 Task: Research Airbnb options in Zamoskvorechâye, Russia from 2nd December, 2023 to 6th December, 2023 for 2 adults.1  bedroom having 1 bed and 1 bathroom. Property type can be hotel. Look for 4 properties as per requirement.
Action: Mouse moved to (495, 103)
Screenshot: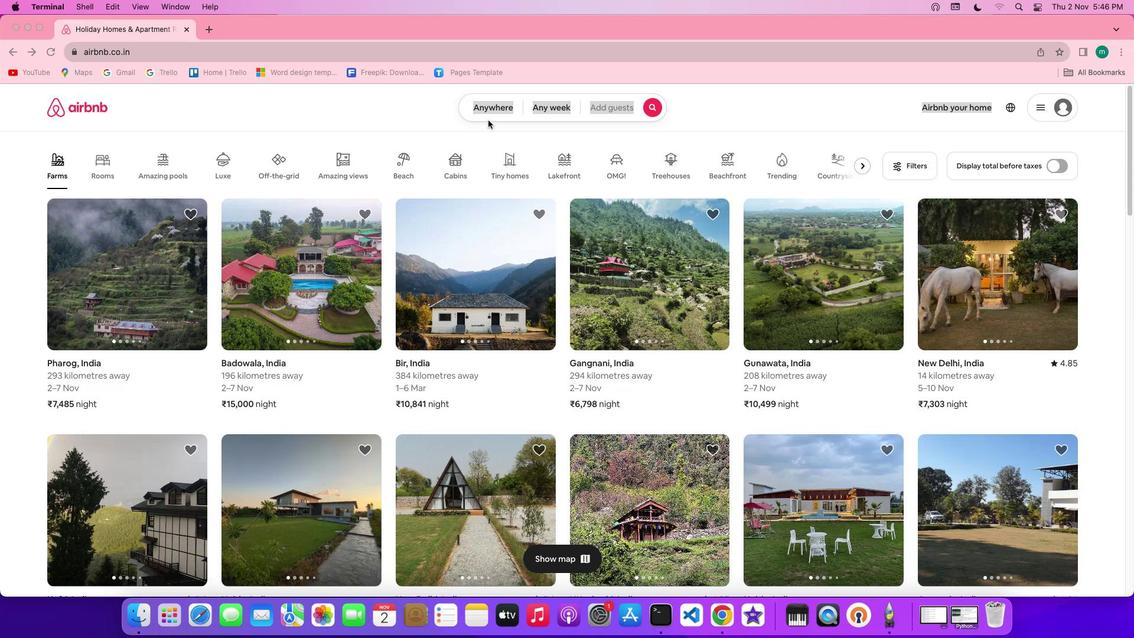 
Action: Mouse pressed left at (495, 103)
Screenshot: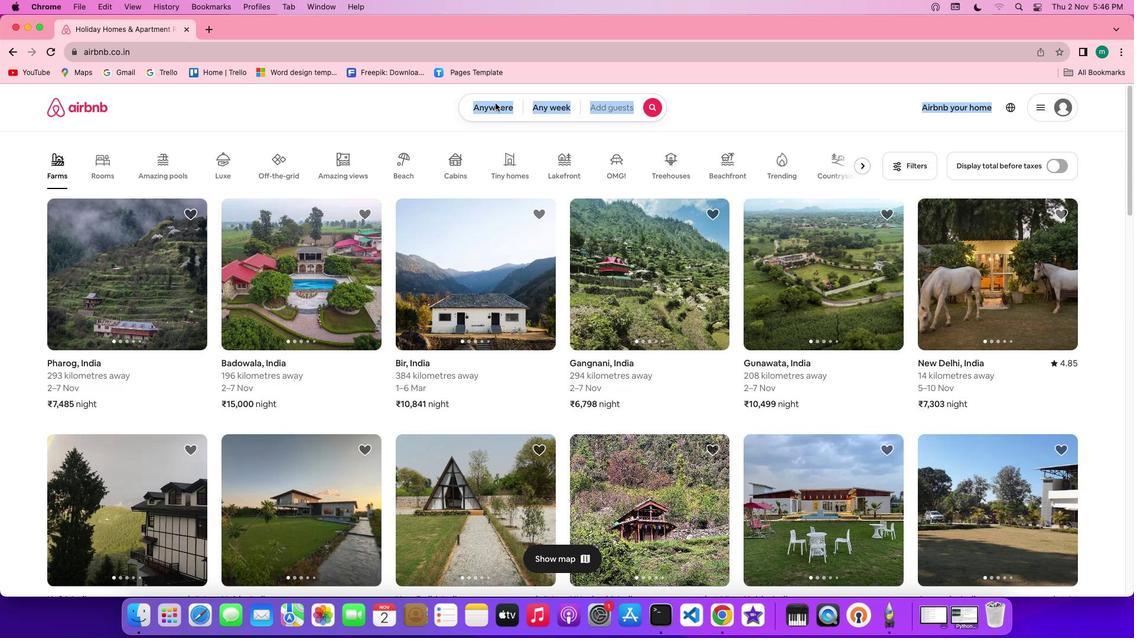 
Action: Mouse pressed left at (495, 103)
Screenshot: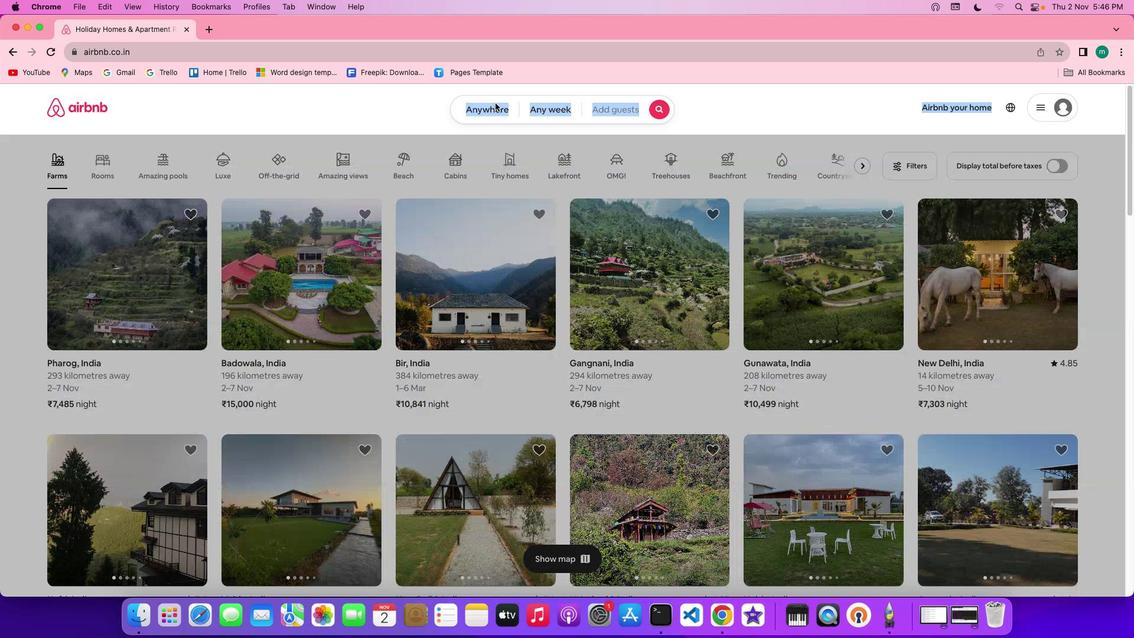 
Action: Mouse moved to (441, 150)
Screenshot: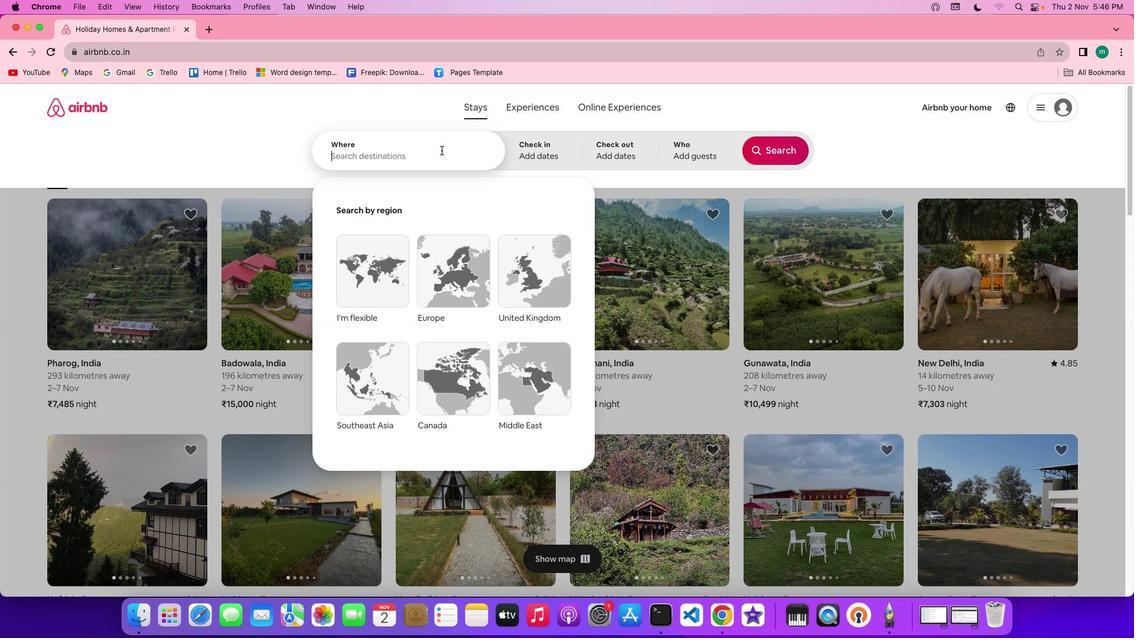 
Action: Key pressed Key.shift'Z''a''m''o''s''k''v''o''r''e''c''h'"'"'y''e'','Key.spaceKey.shift'R''u''s''s''i''a'
Screenshot: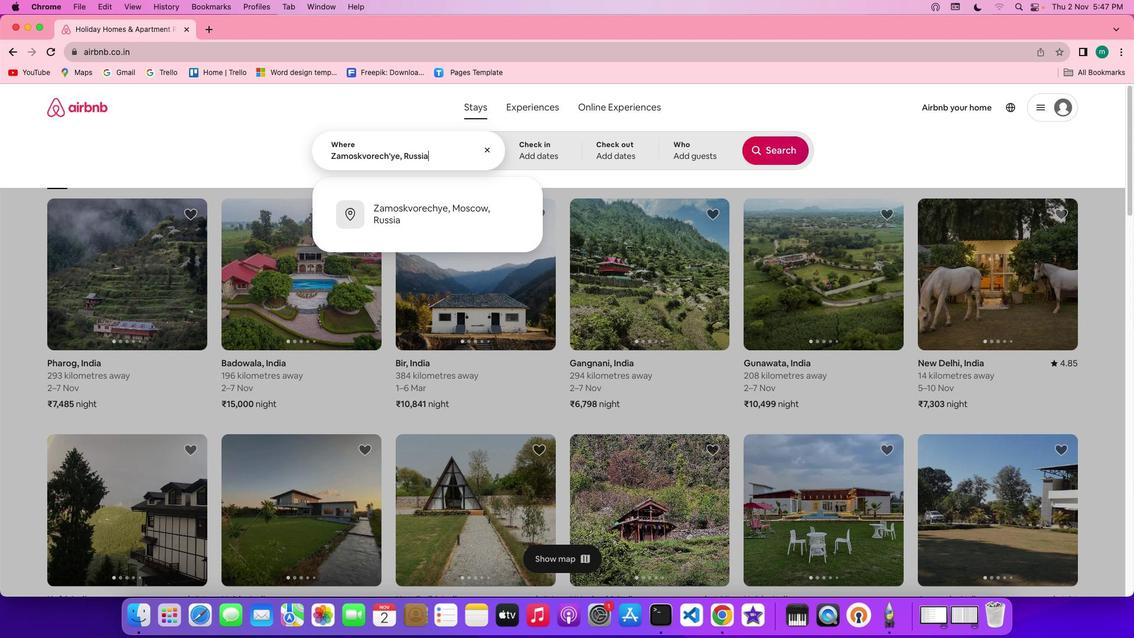 
Action: Mouse moved to (549, 158)
Screenshot: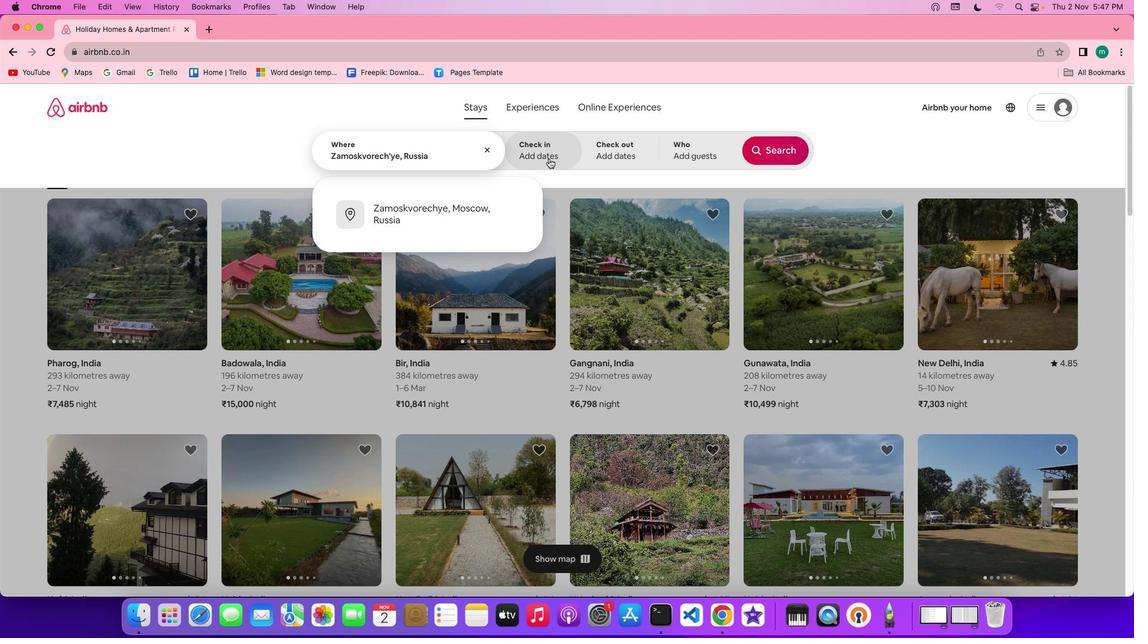 
Action: Mouse pressed left at (549, 158)
Screenshot: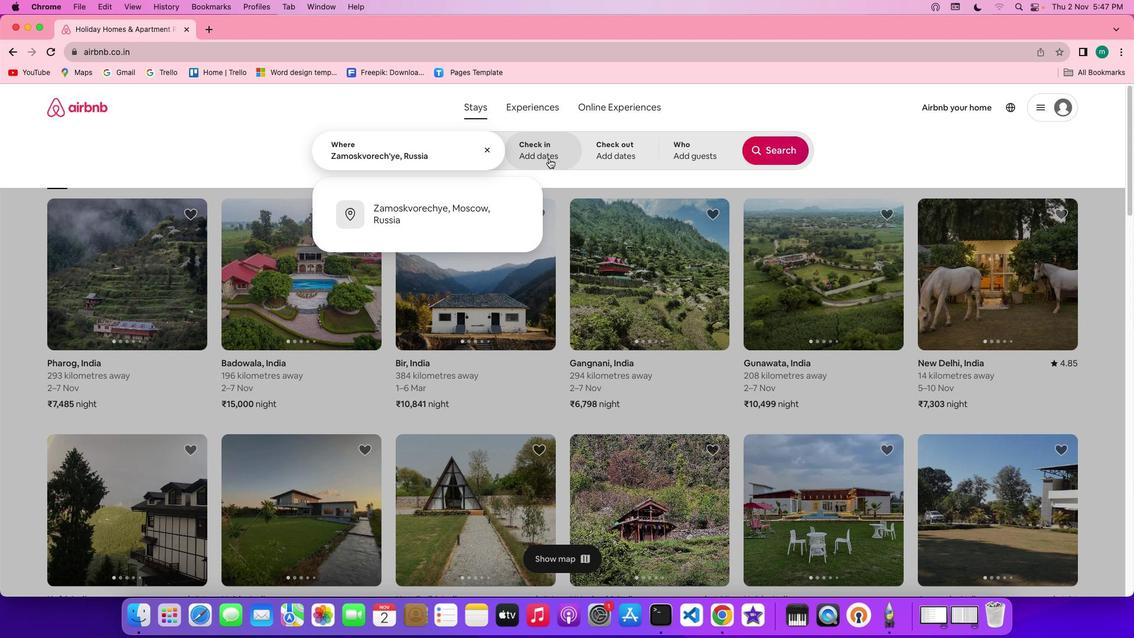 
Action: Mouse moved to (767, 288)
Screenshot: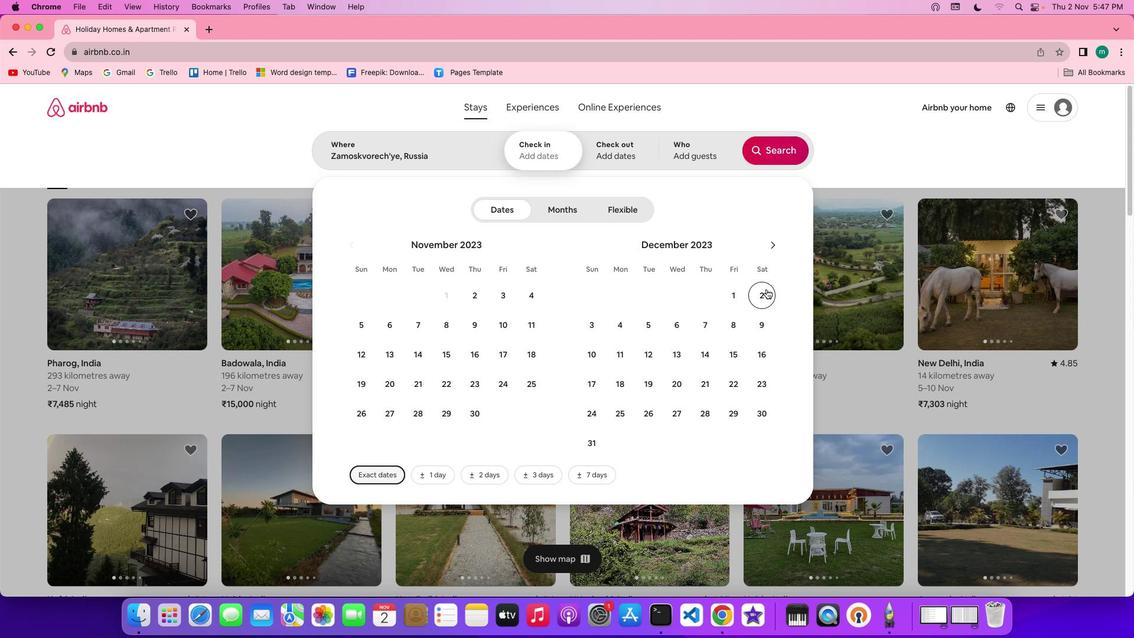 
Action: Mouse pressed left at (767, 288)
Screenshot: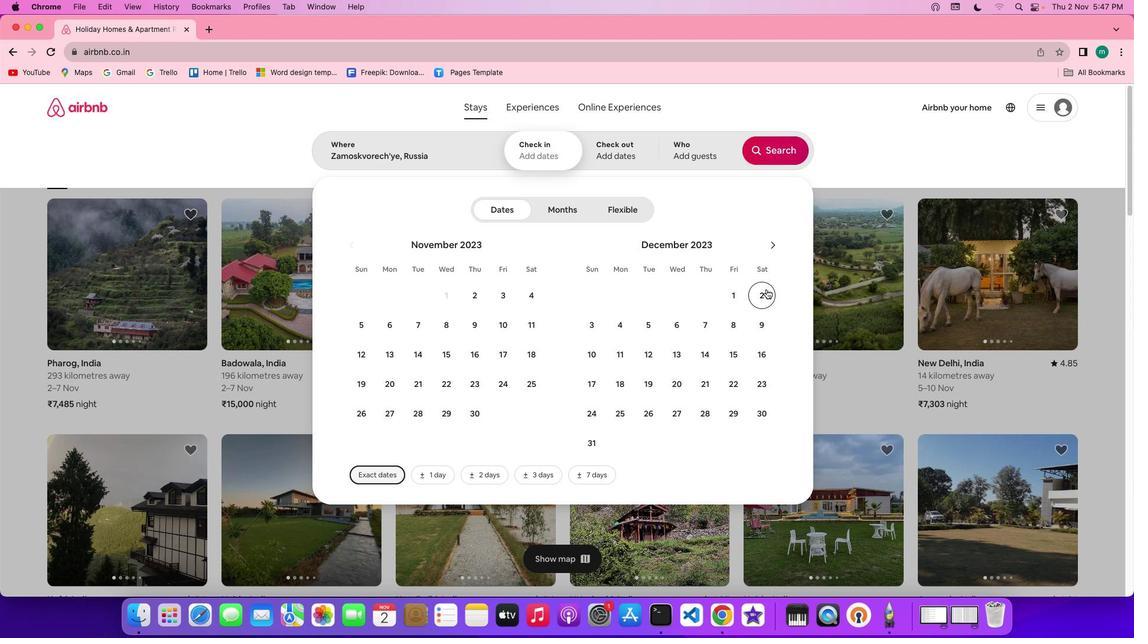 
Action: Mouse moved to (675, 332)
Screenshot: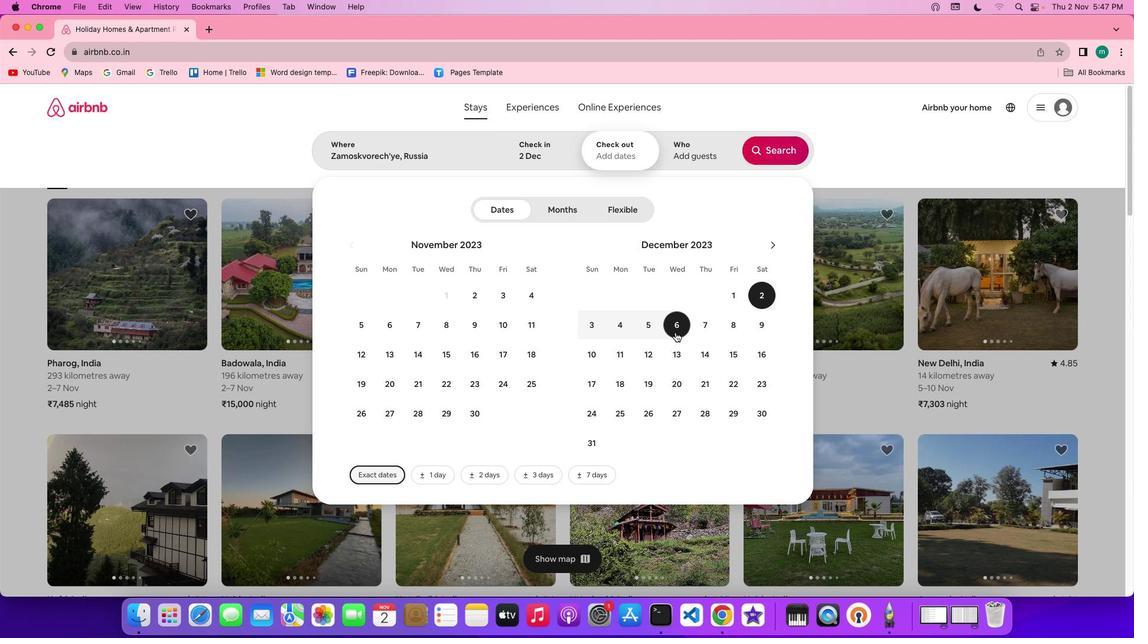 
Action: Mouse pressed left at (675, 332)
Screenshot: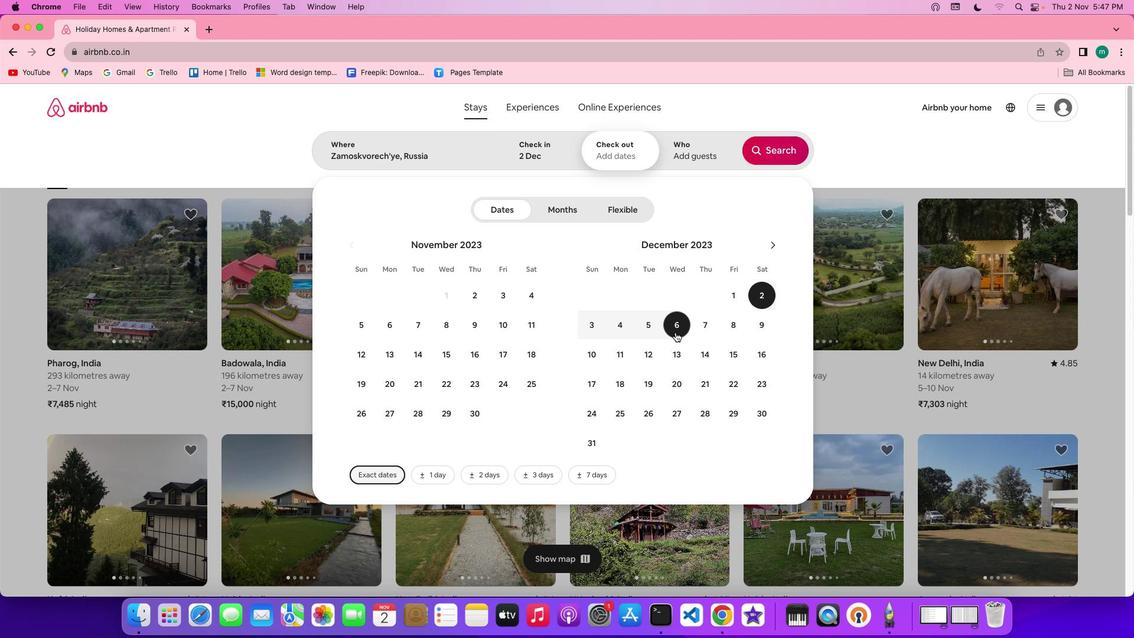 
Action: Mouse moved to (697, 151)
Screenshot: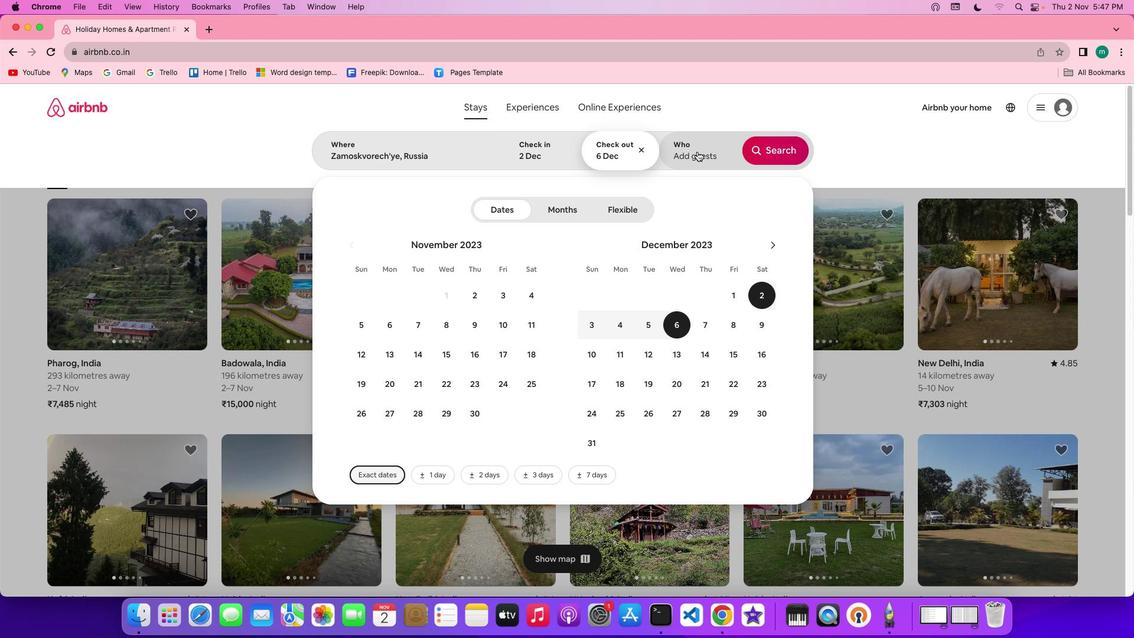 
Action: Mouse pressed left at (697, 151)
Screenshot: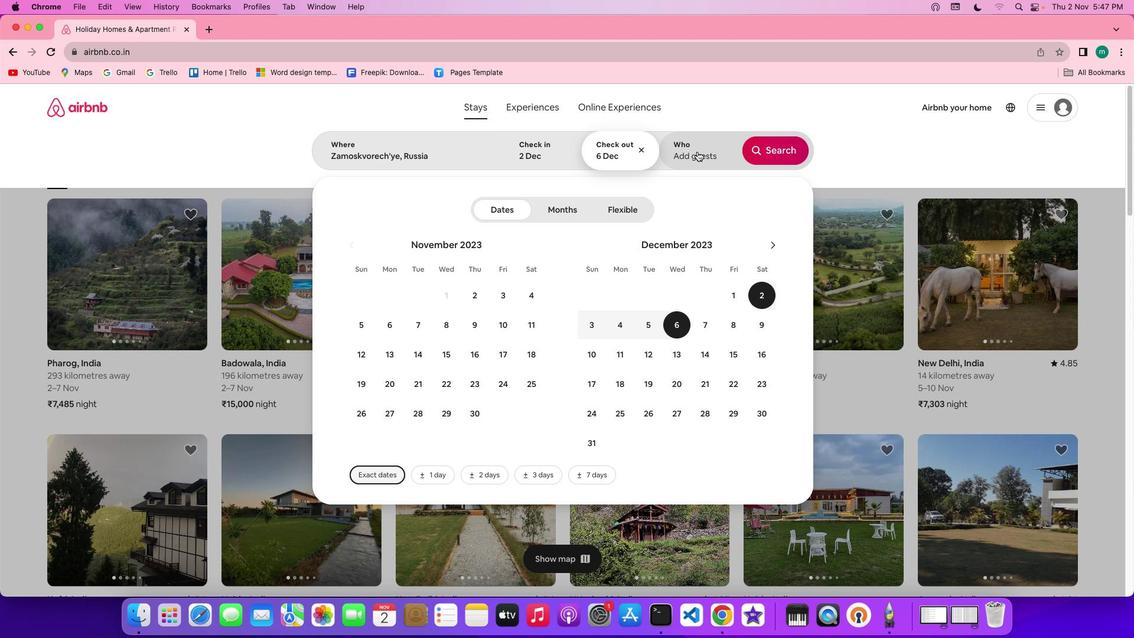
Action: Mouse moved to (787, 211)
Screenshot: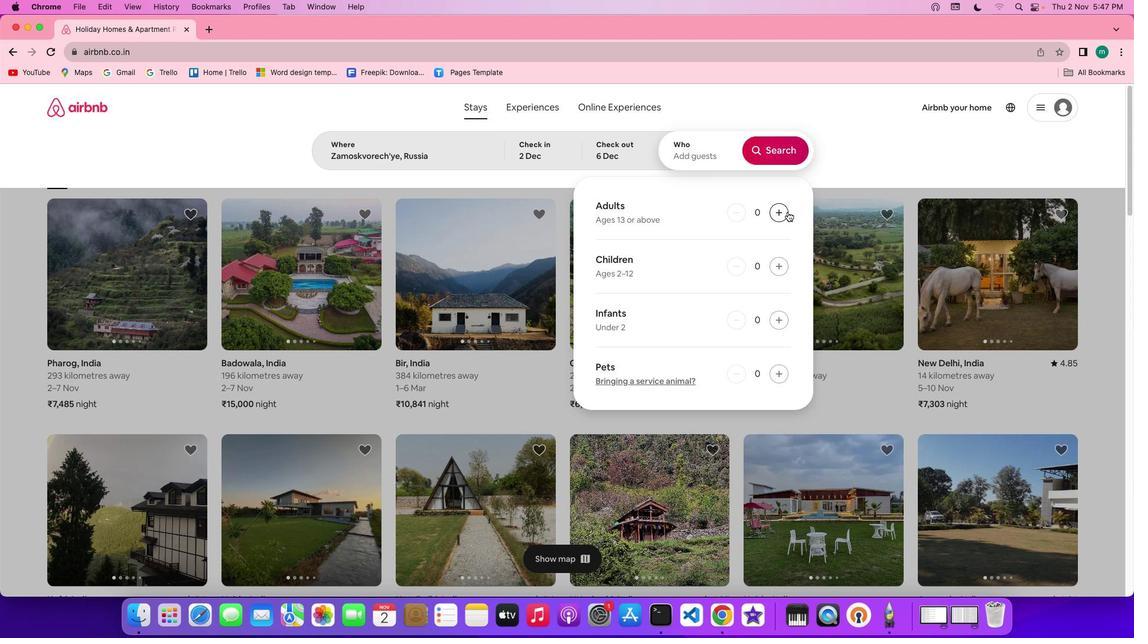 
Action: Mouse pressed left at (787, 211)
Screenshot: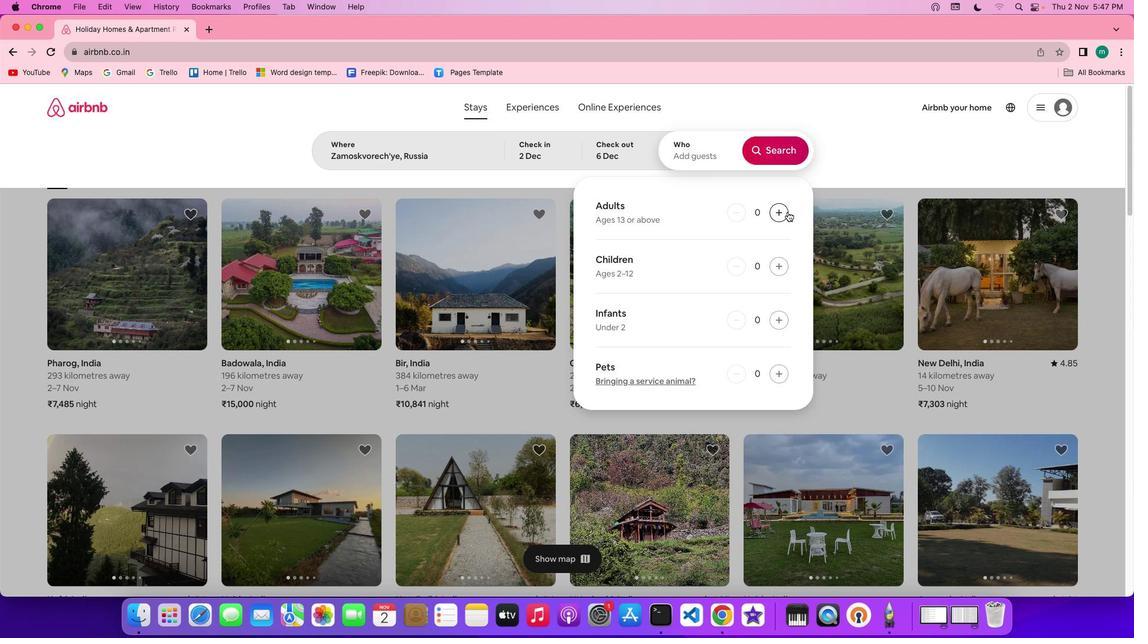 
Action: Mouse pressed left at (787, 211)
Screenshot: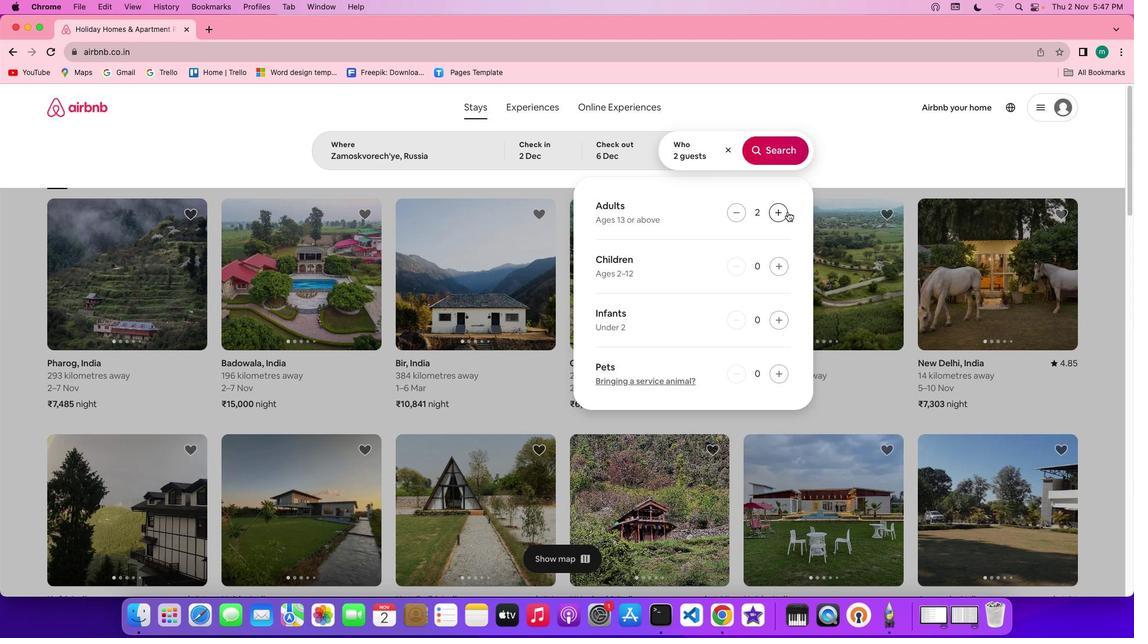 
Action: Mouse moved to (790, 149)
Screenshot: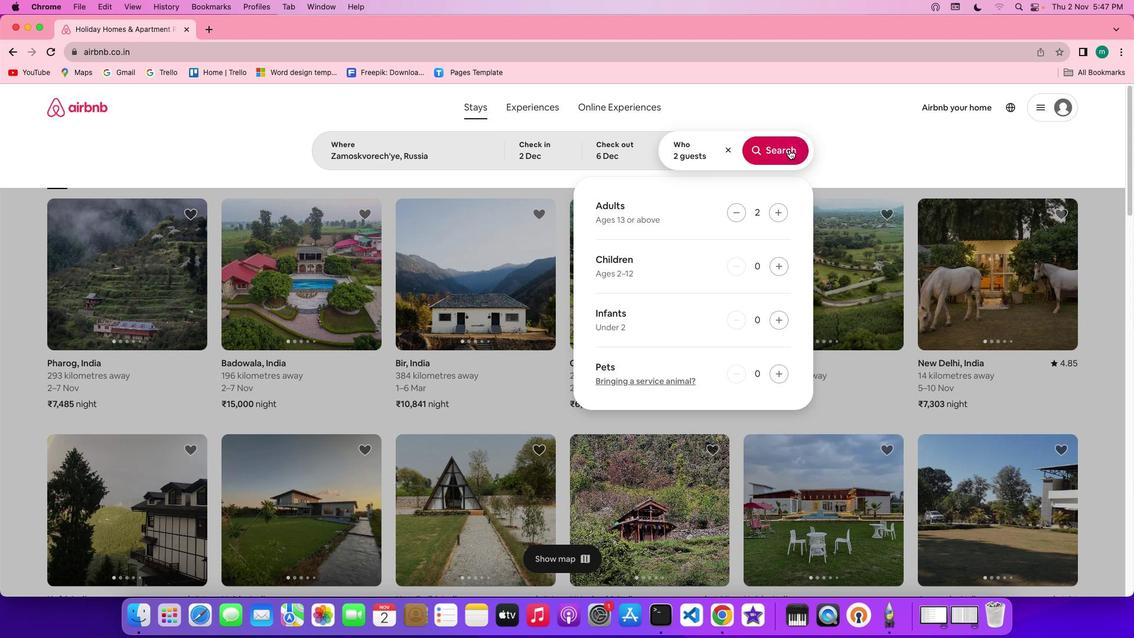 
Action: Mouse pressed left at (790, 149)
Screenshot: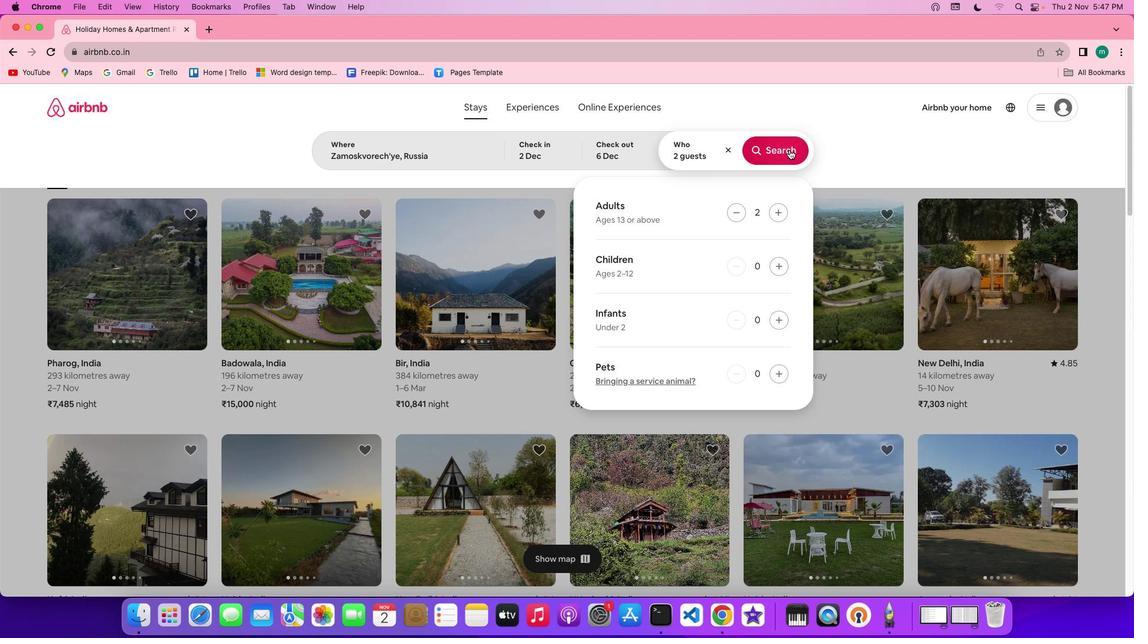 
Action: Mouse moved to (956, 151)
Screenshot: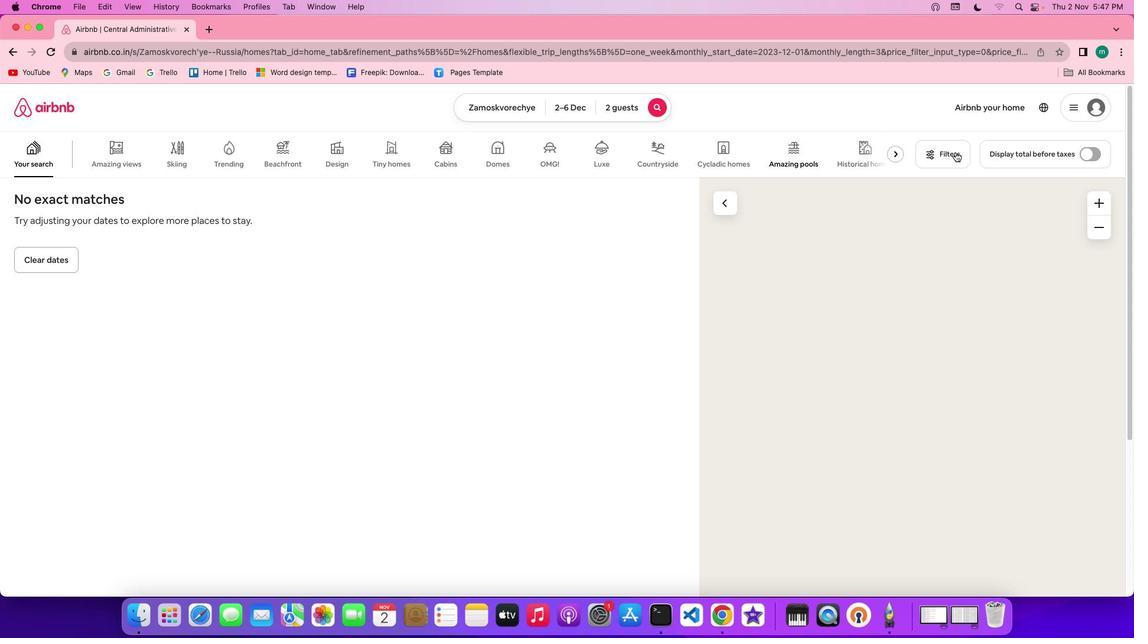 
Action: Mouse pressed left at (956, 151)
Screenshot: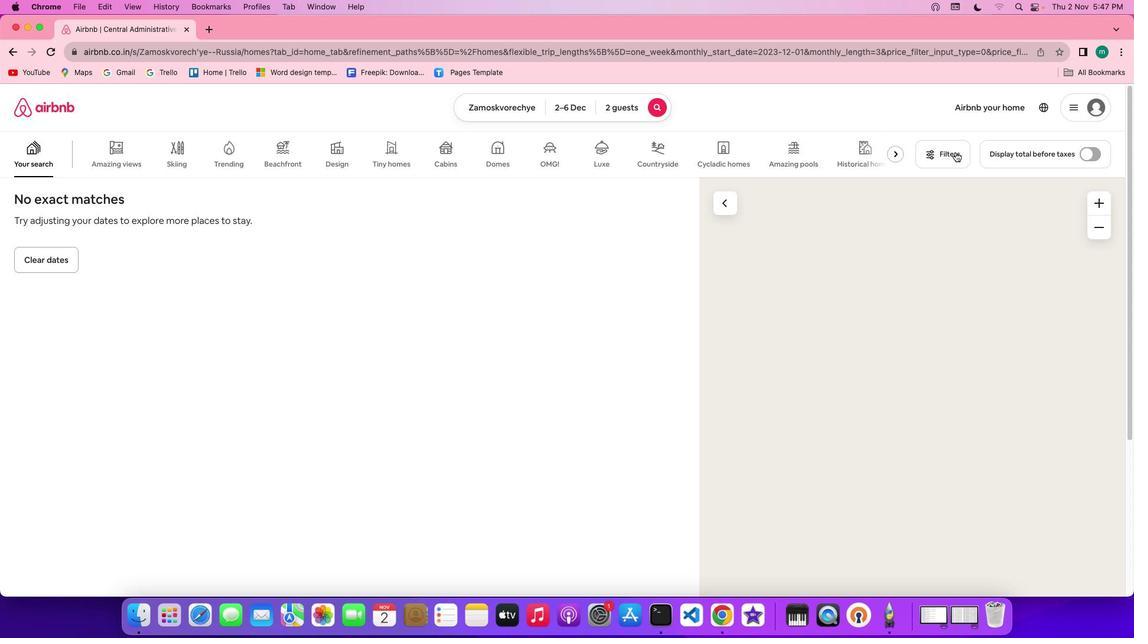 
Action: Mouse moved to (931, 153)
Screenshot: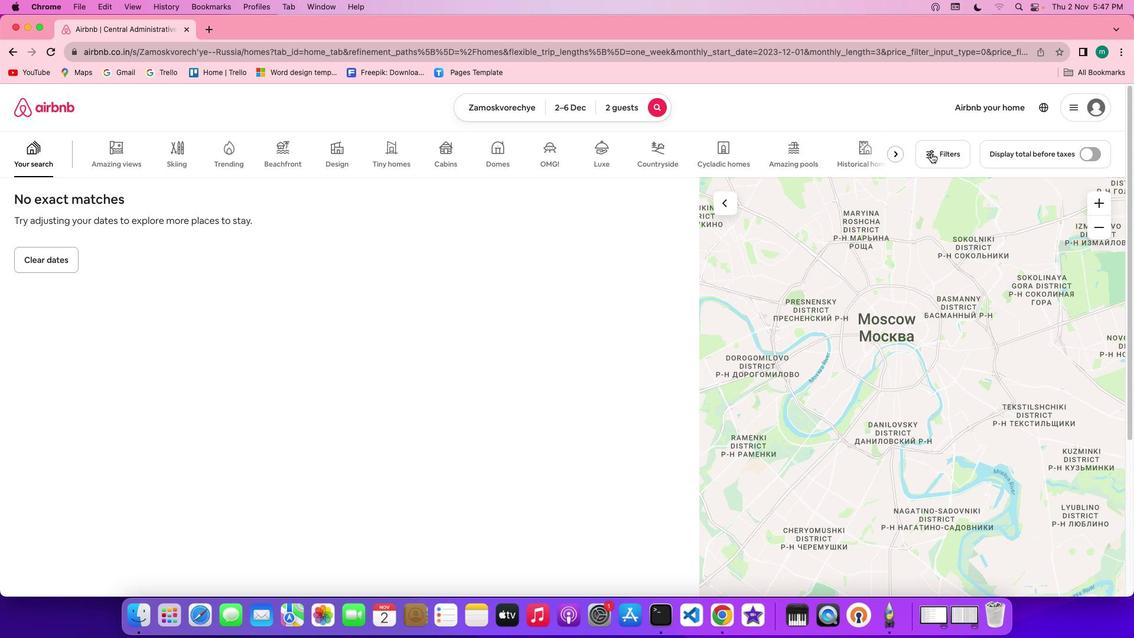 
Action: Mouse pressed left at (931, 153)
Screenshot: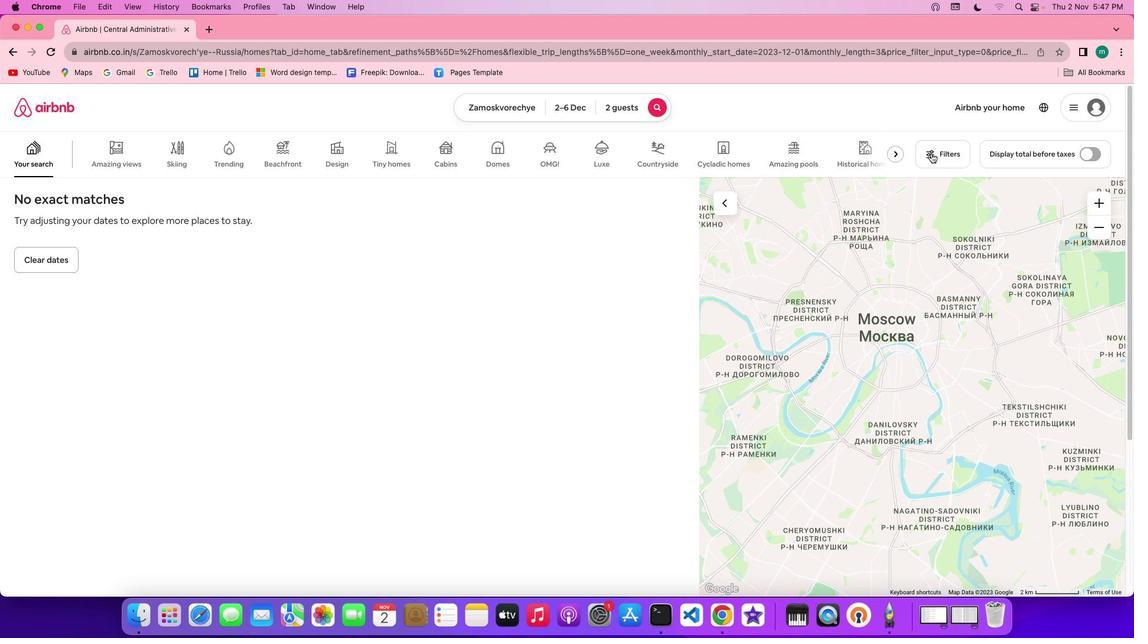 
Action: Mouse moved to (640, 407)
Screenshot: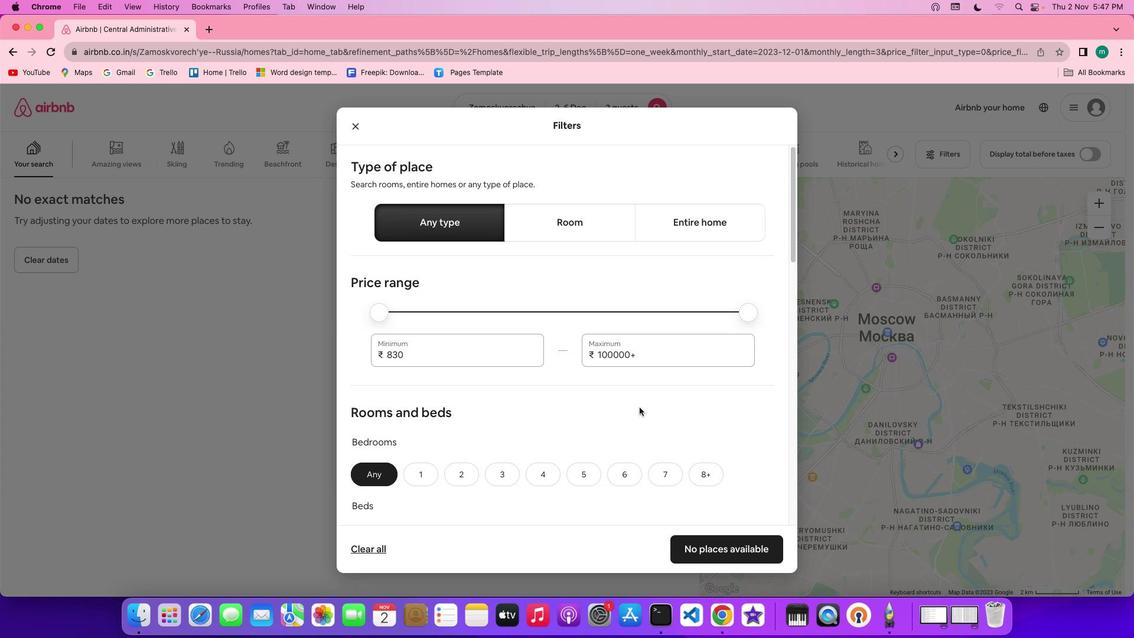 
Action: Mouse scrolled (640, 407) with delta (0, 0)
Screenshot: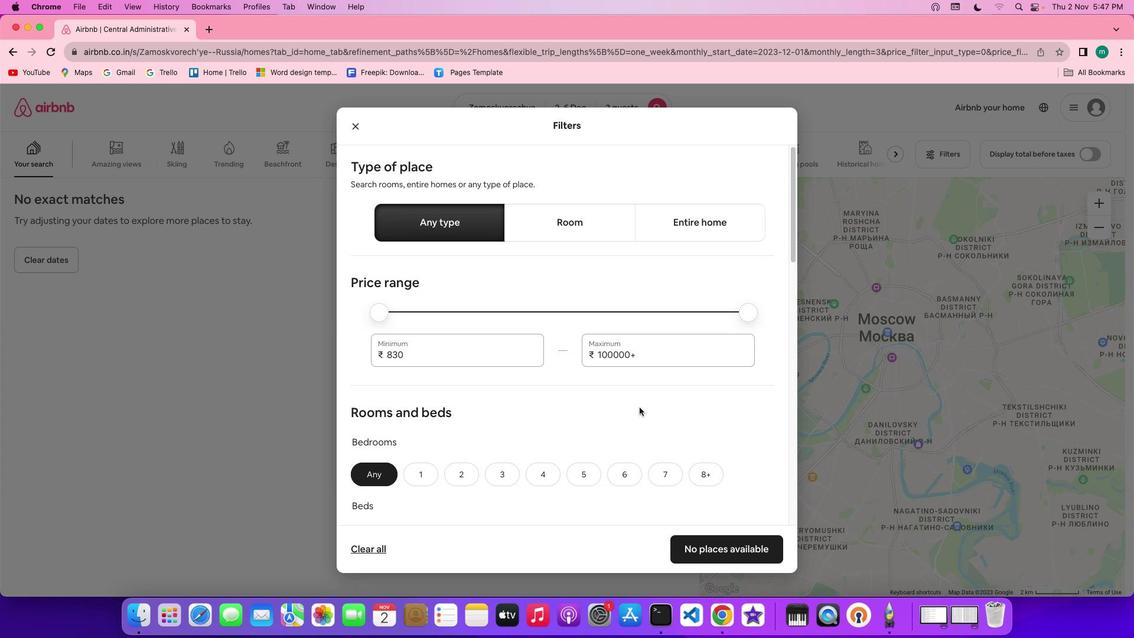
Action: Mouse scrolled (640, 407) with delta (0, 0)
Screenshot: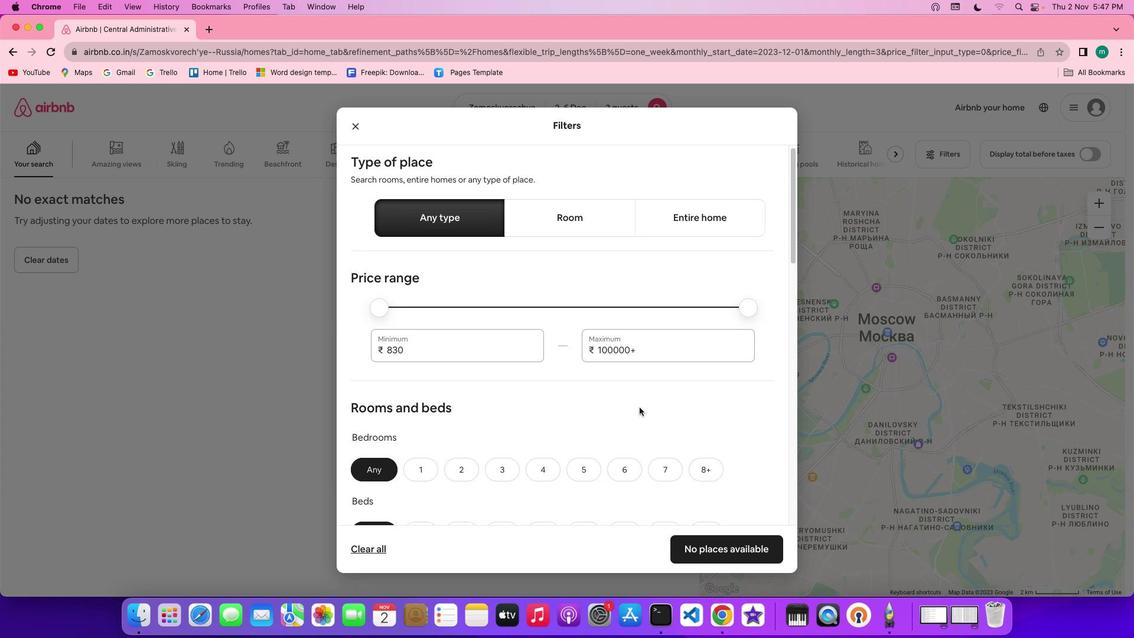 
Action: Mouse scrolled (640, 407) with delta (0, 0)
Screenshot: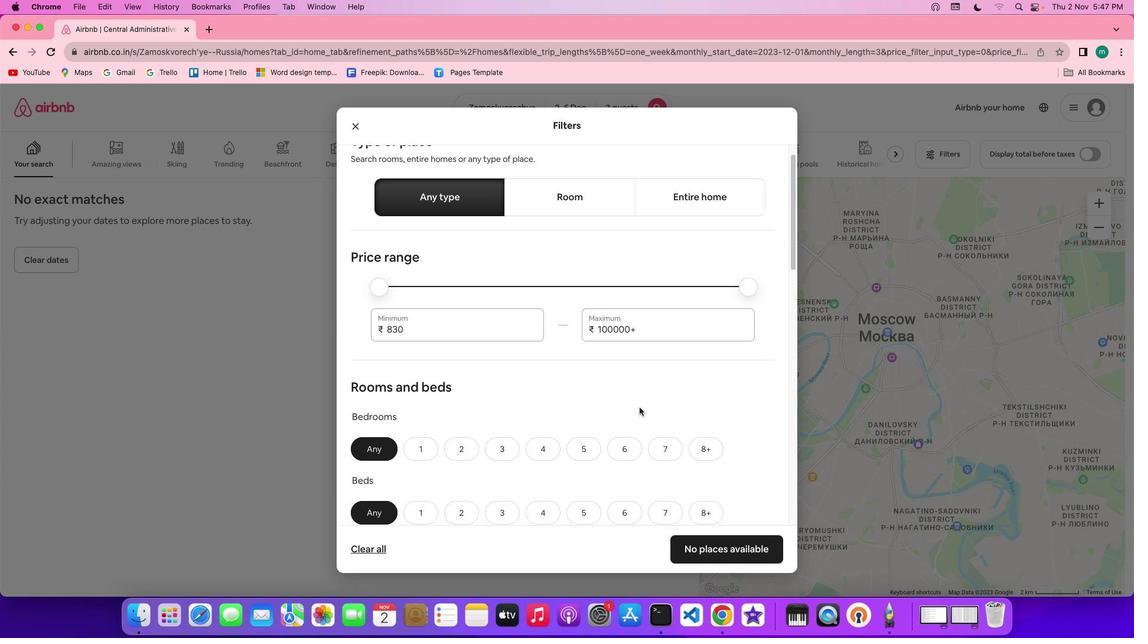 
Action: Mouse scrolled (640, 407) with delta (0, 0)
Screenshot: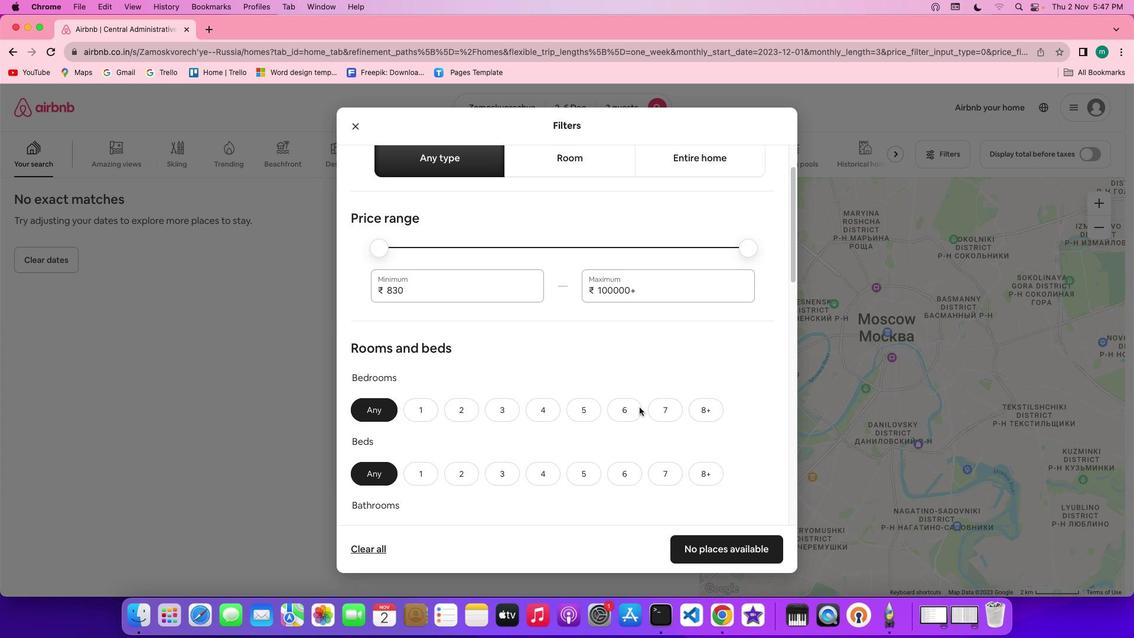 
Action: Mouse scrolled (640, 407) with delta (0, 0)
Screenshot: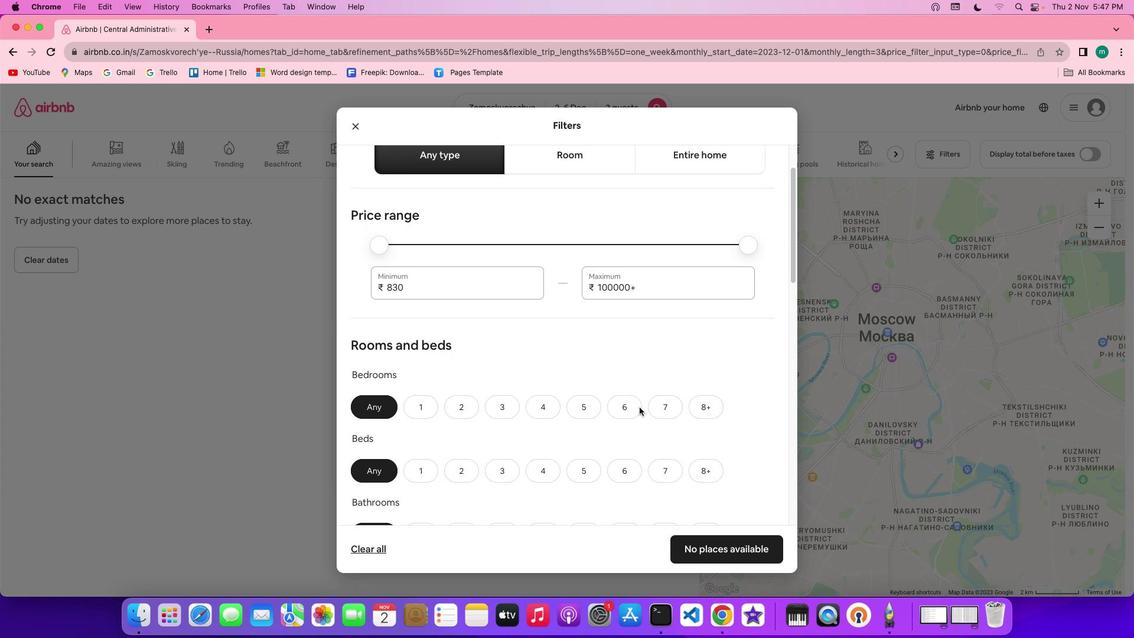 
Action: Mouse scrolled (640, 407) with delta (0, -1)
Screenshot: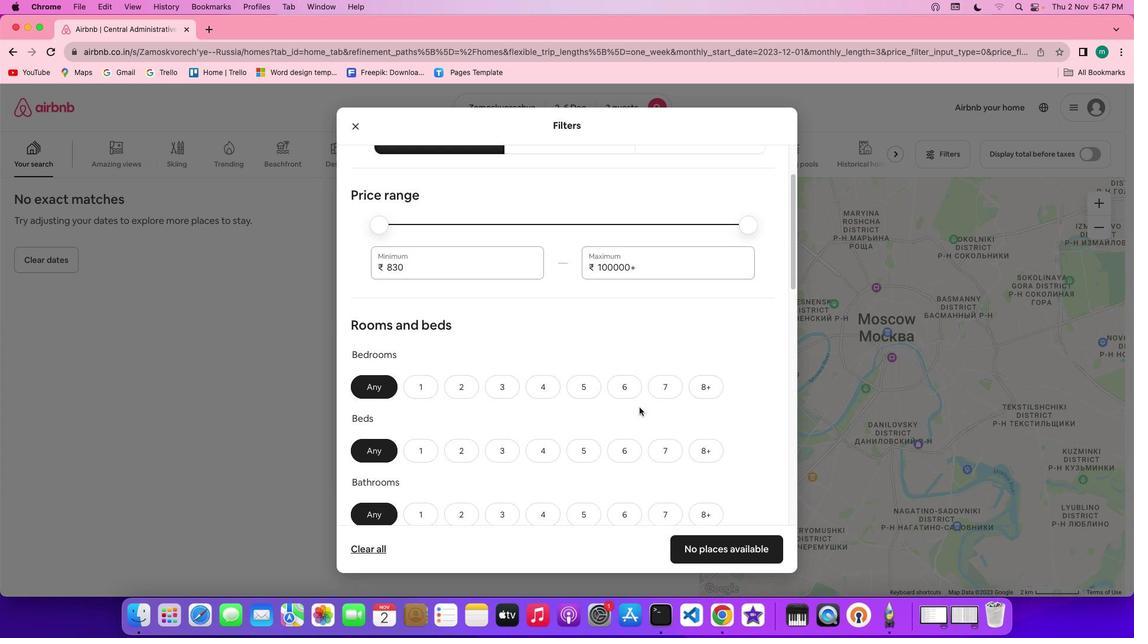 
Action: Mouse scrolled (640, 407) with delta (0, -1)
Screenshot: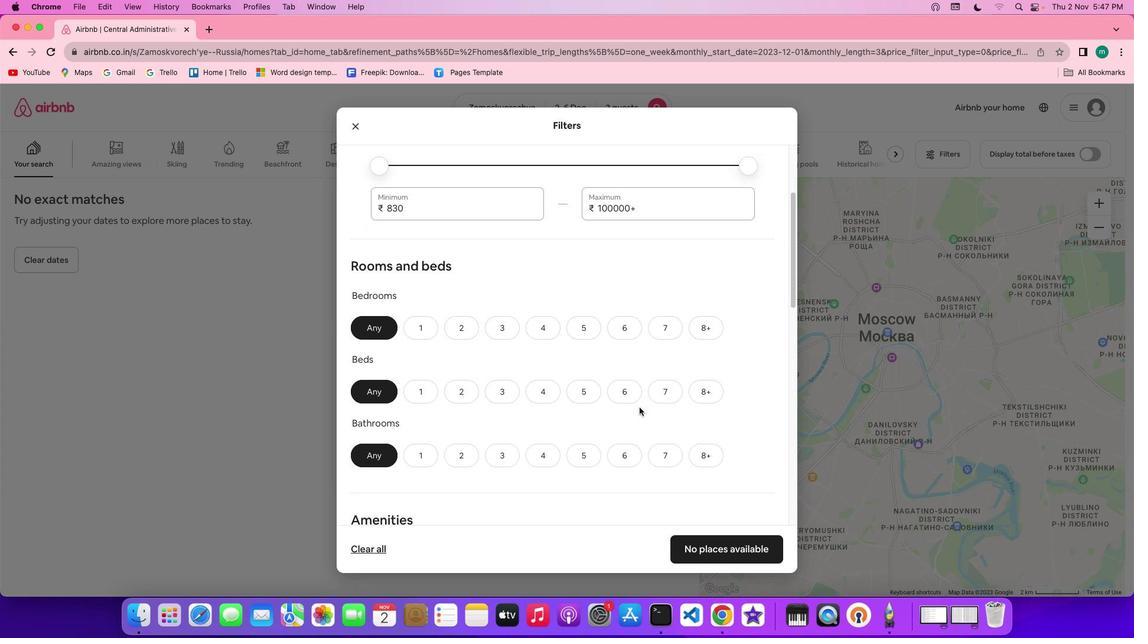 
Action: Mouse scrolled (640, 407) with delta (0, 0)
Screenshot: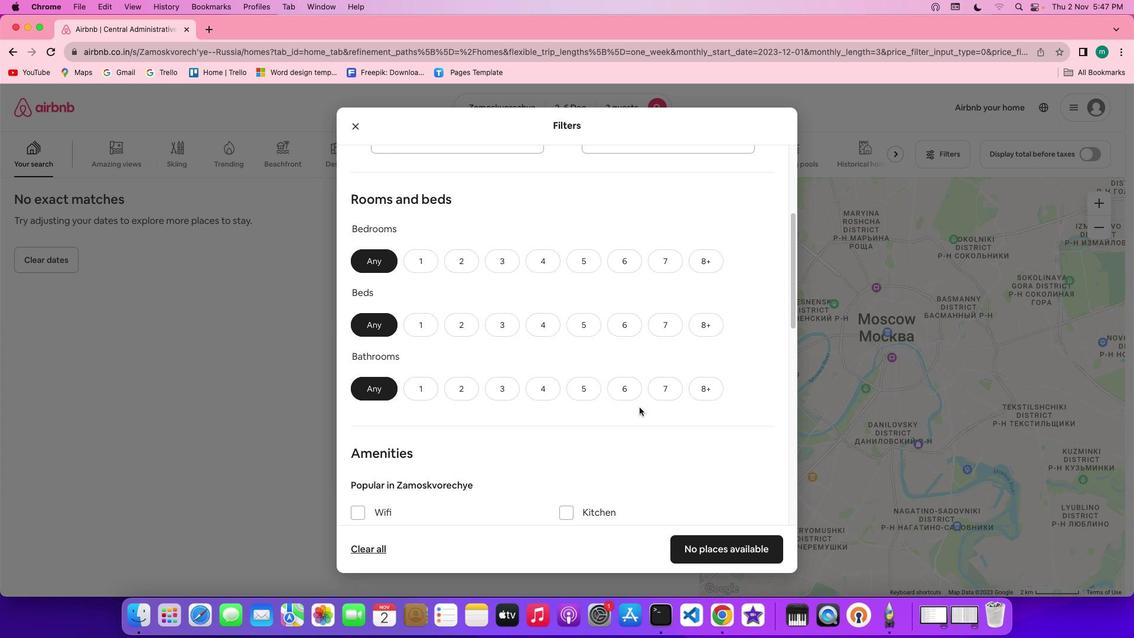 
Action: Mouse scrolled (640, 407) with delta (0, 0)
Screenshot: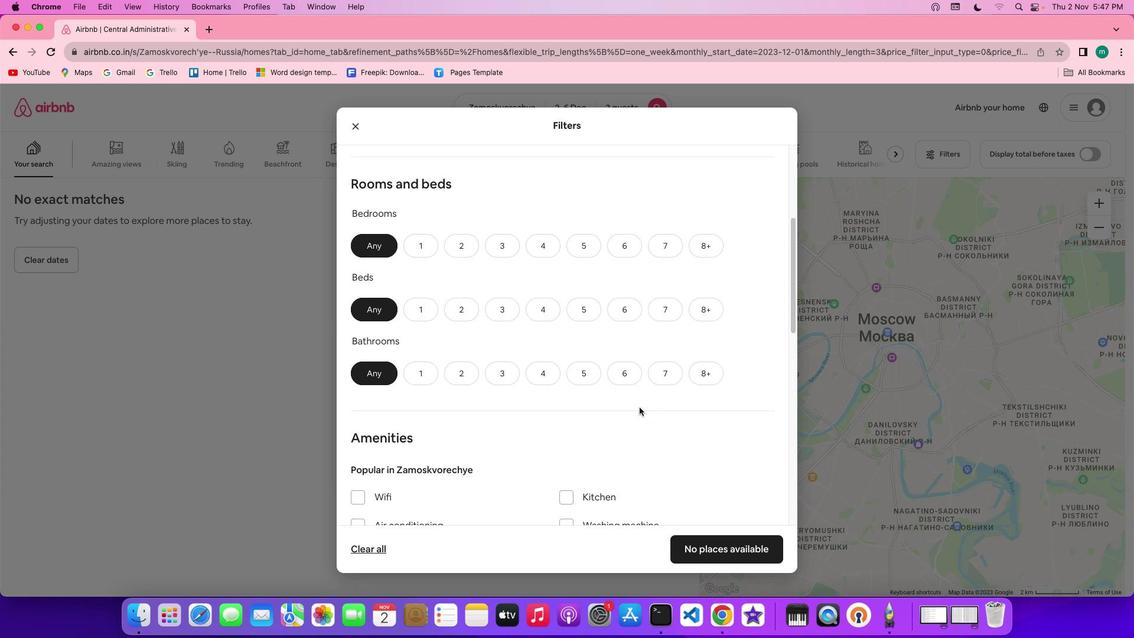 
Action: Mouse scrolled (640, 407) with delta (0, -1)
Screenshot: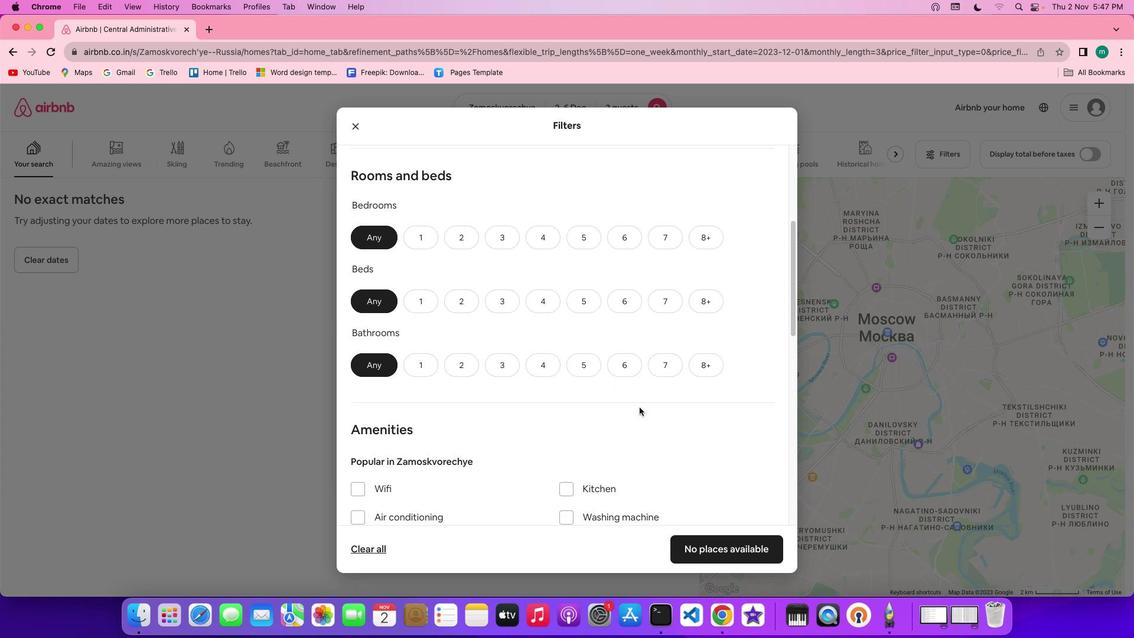 
Action: Mouse scrolled (640, 407) with delta (0, -1)
Screenshot: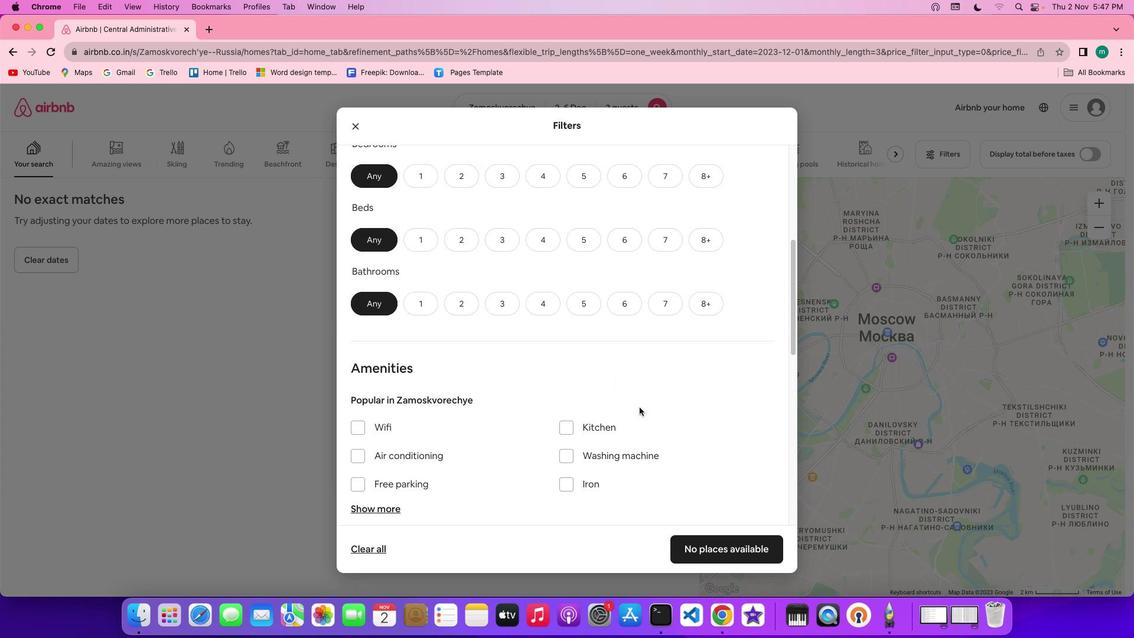 
Action: Mouse moved to (522, 280)
Screenshot: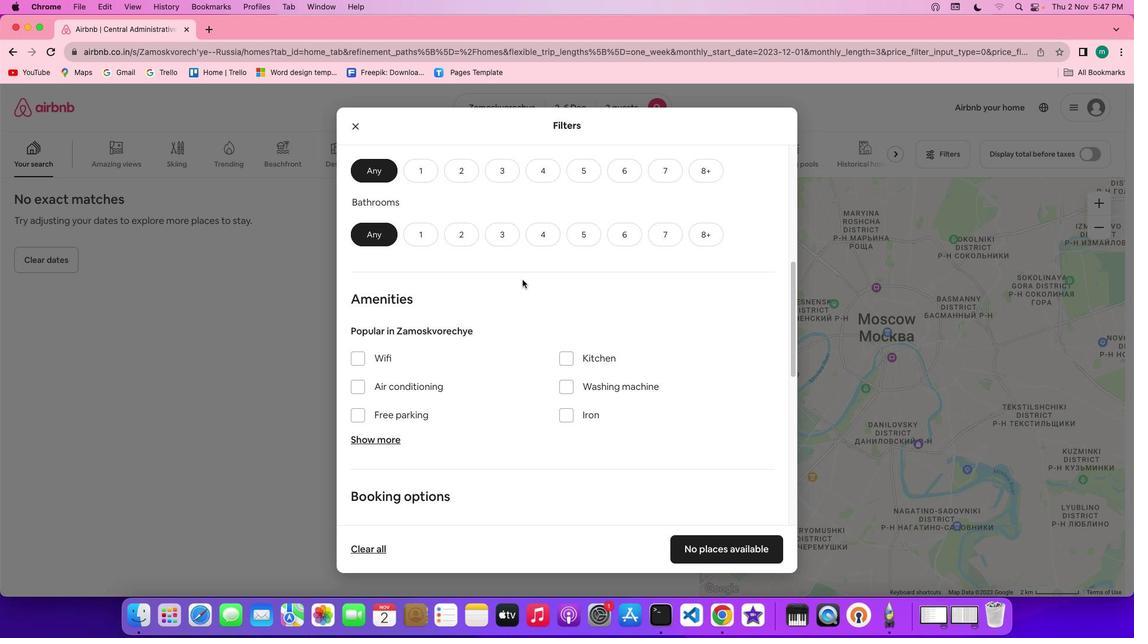 
Action: Mouse scrolled (522, 280) with delta (0, 0)
Screenshot: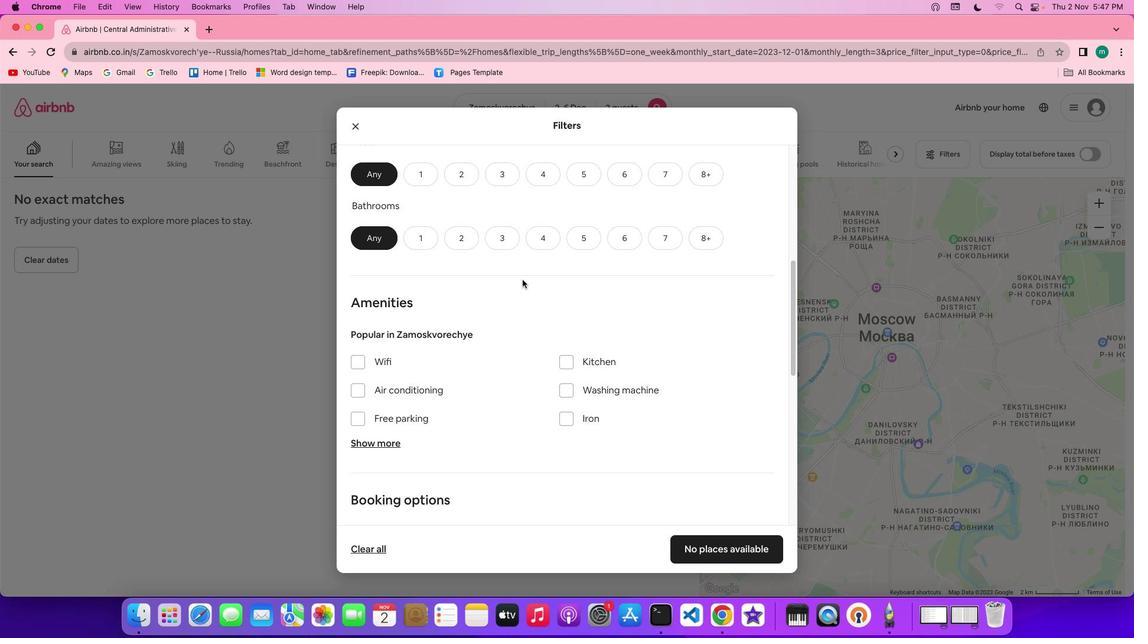 
Action: Mouse scrolled (522, 280) with delta (0, 0)
Screenshot: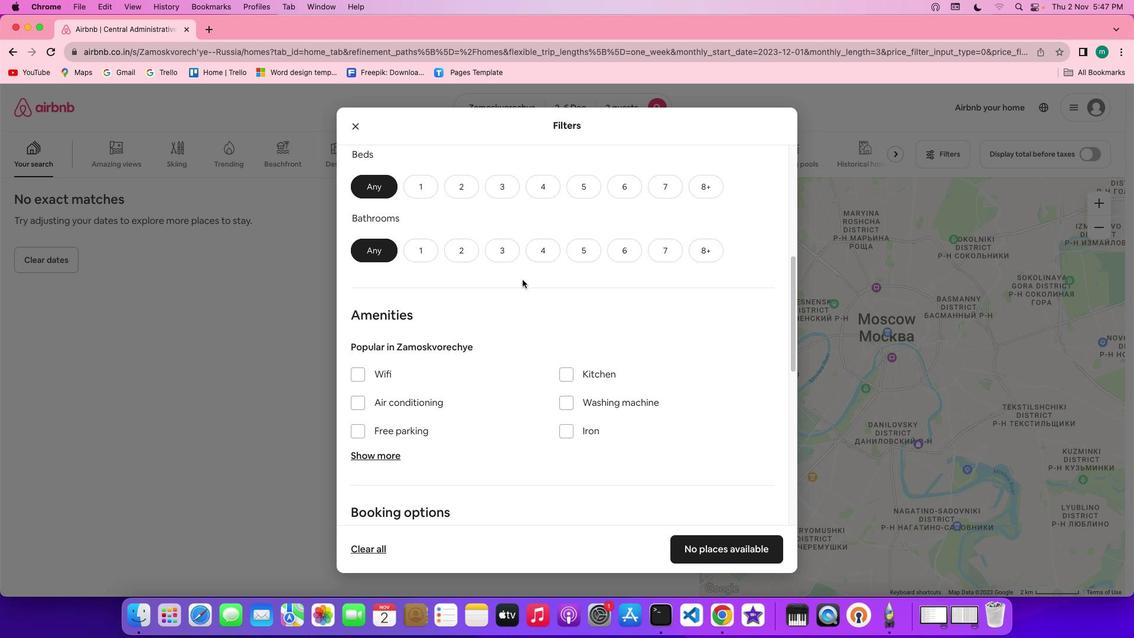 
Action: Mouse scrolled (522, 280) with delta (0, 1)
Screenshot: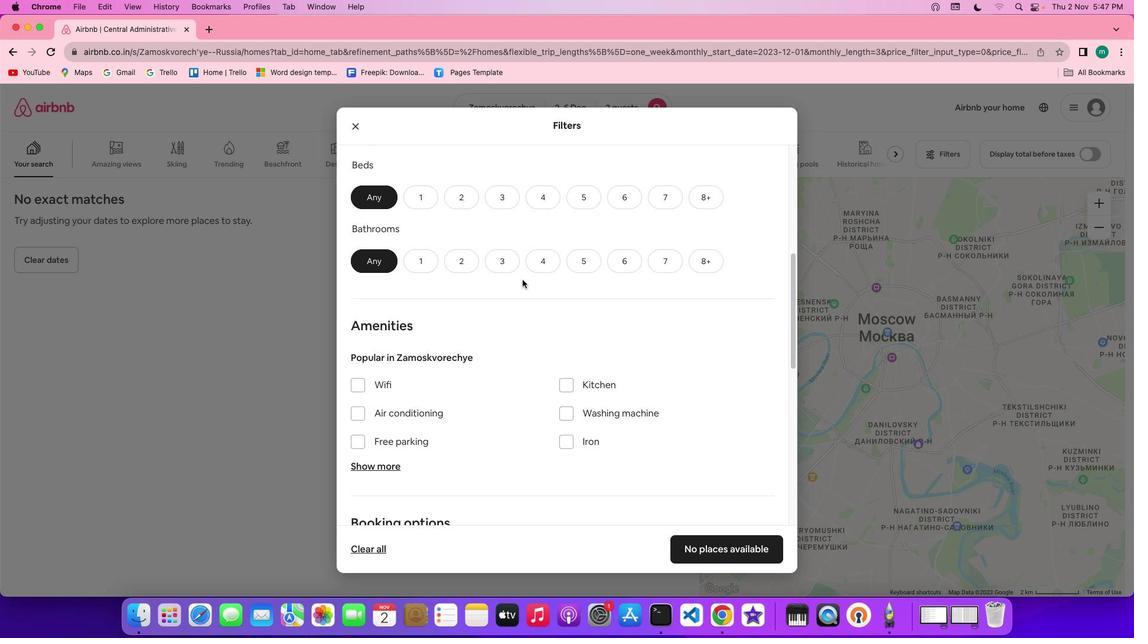 
Action: Mouse moved to (424, 202)
Screenshot: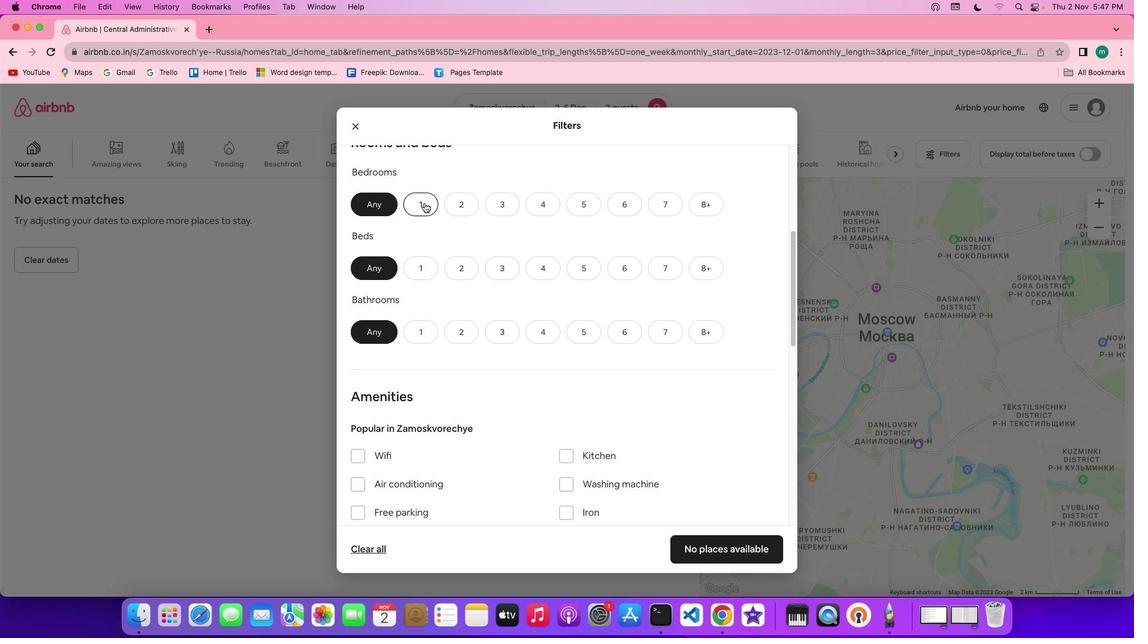 
Action: Mouse pressed left at (424, 202)
Screenshot: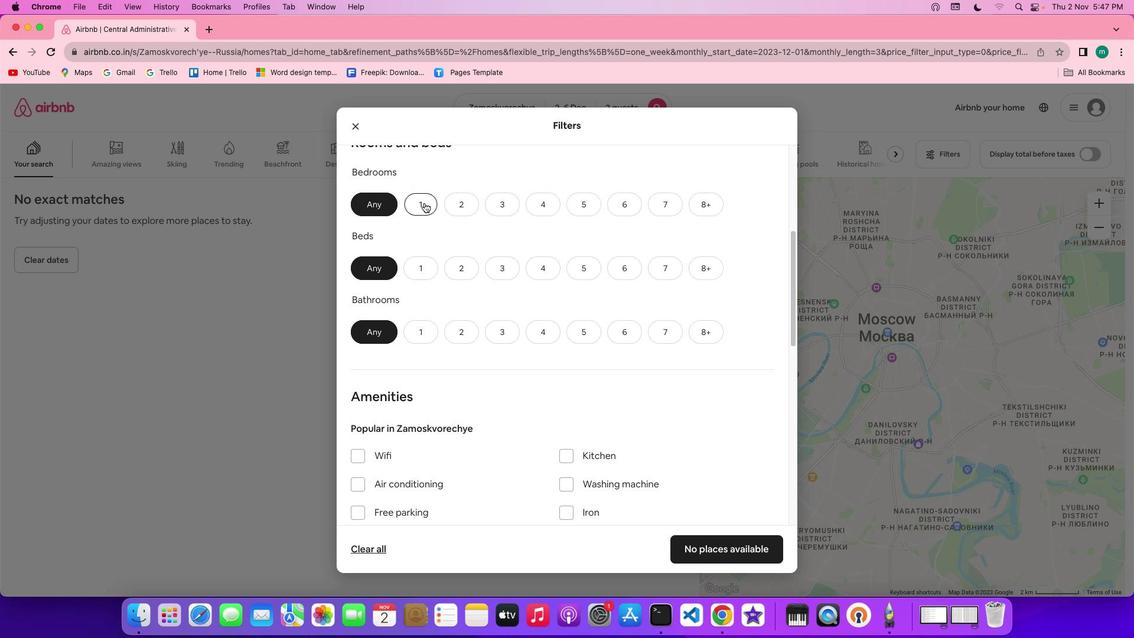 
Action: Mouse moved to (427, 257)
Screenshot: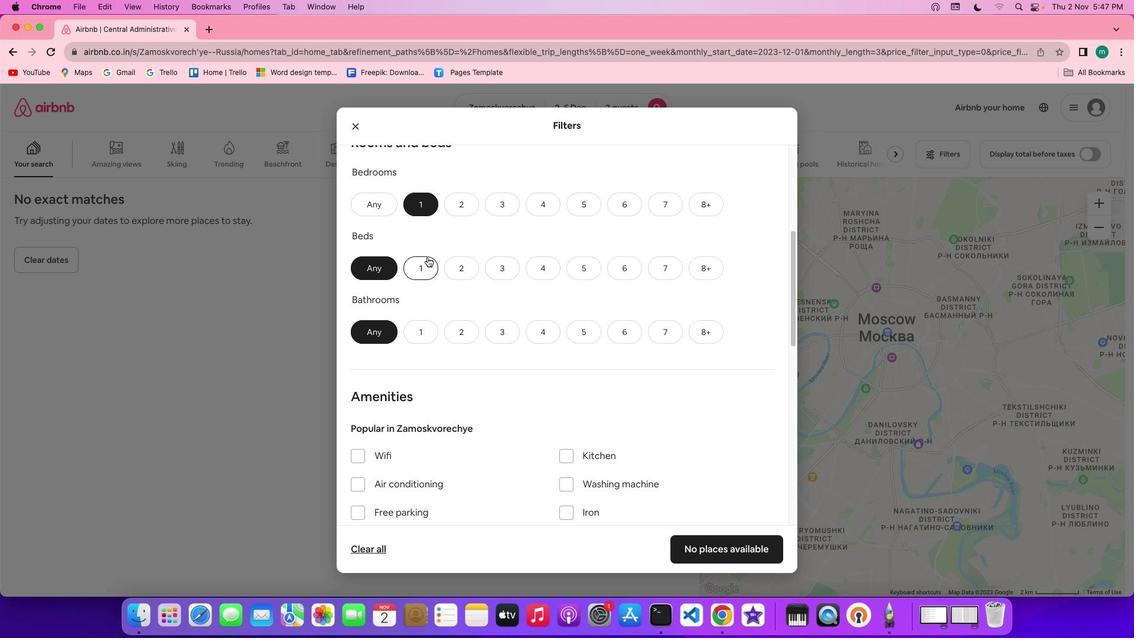 
Action: Mouse pressed left at (427, 257)
Screenshot: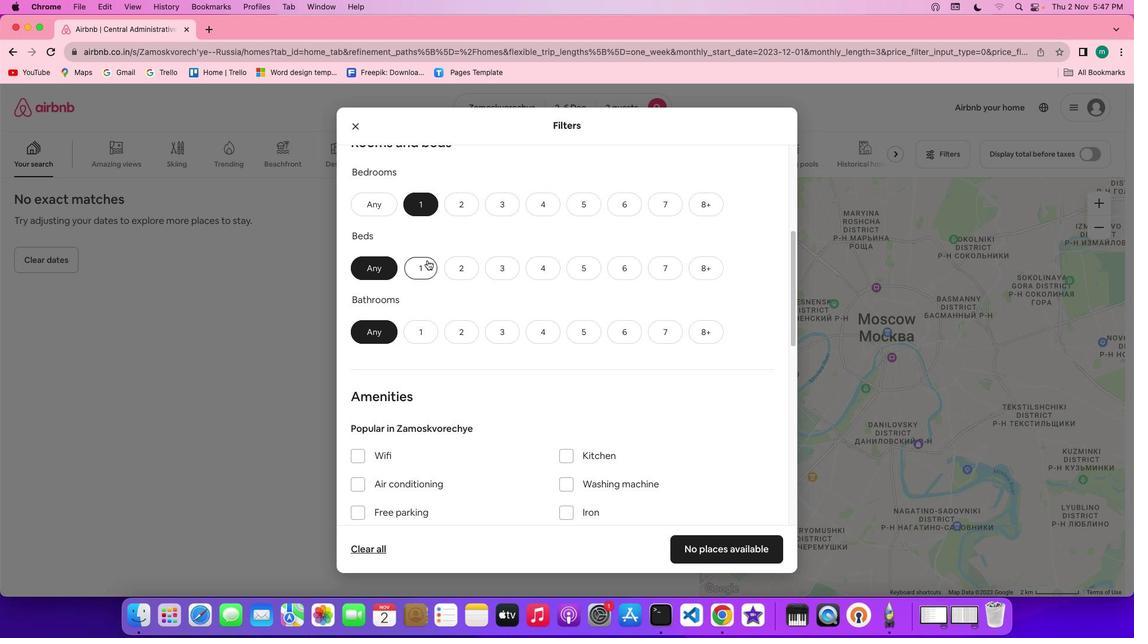 
Action: Mouse moved to (424, 330)
Screenshot: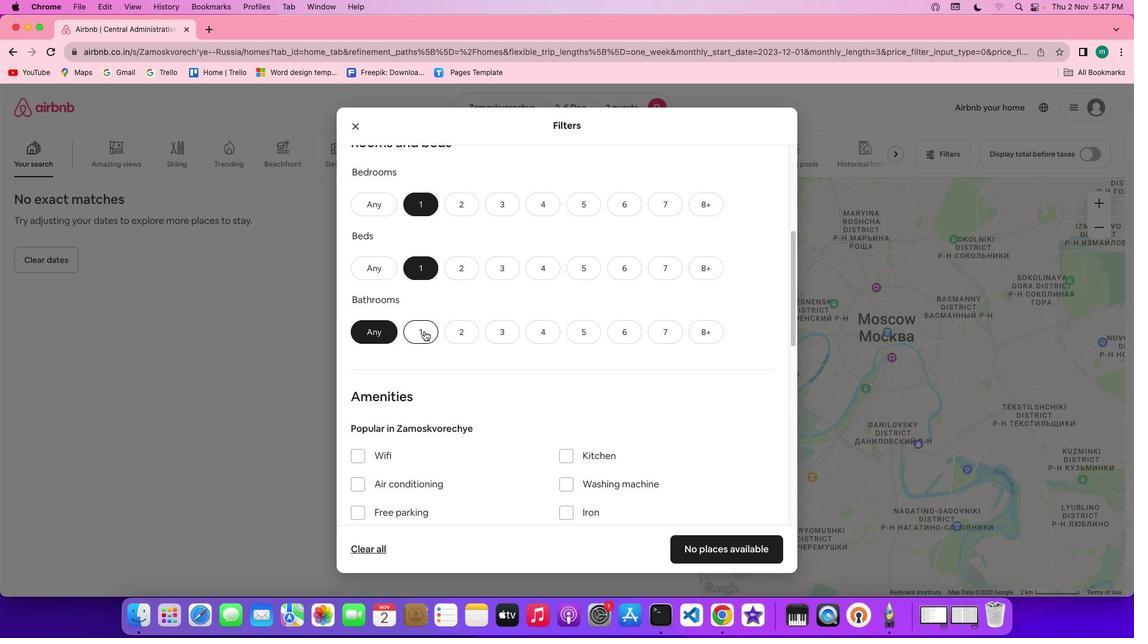 
Action: Mouse pressed left at (424, 330)
Screenshot: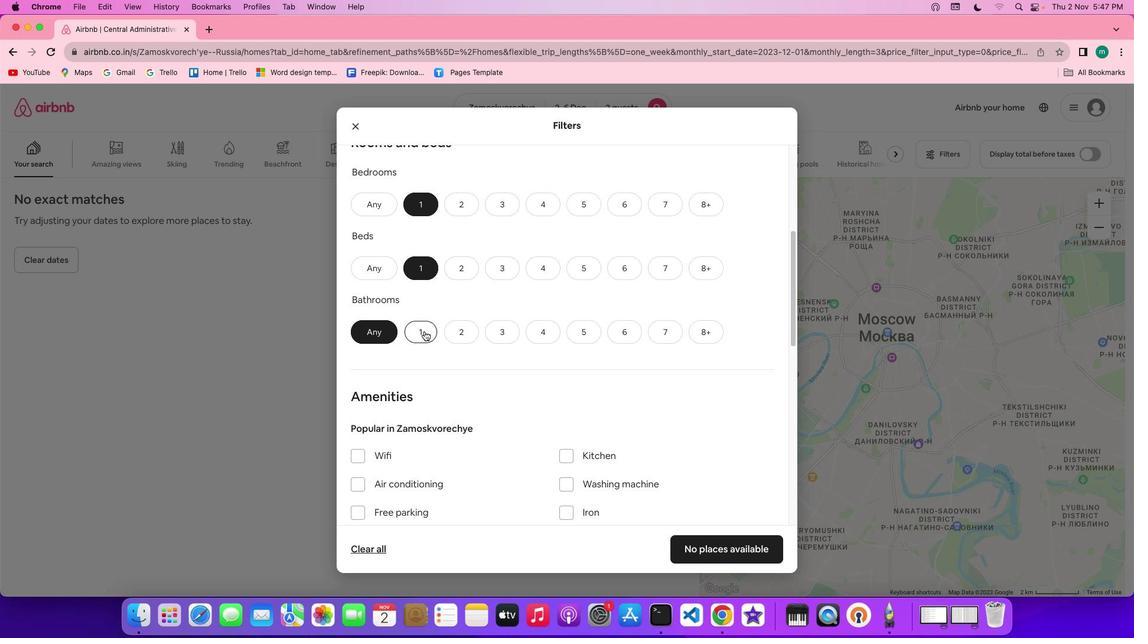 
Action: Mouse moved to (564, 377)
Screenshot: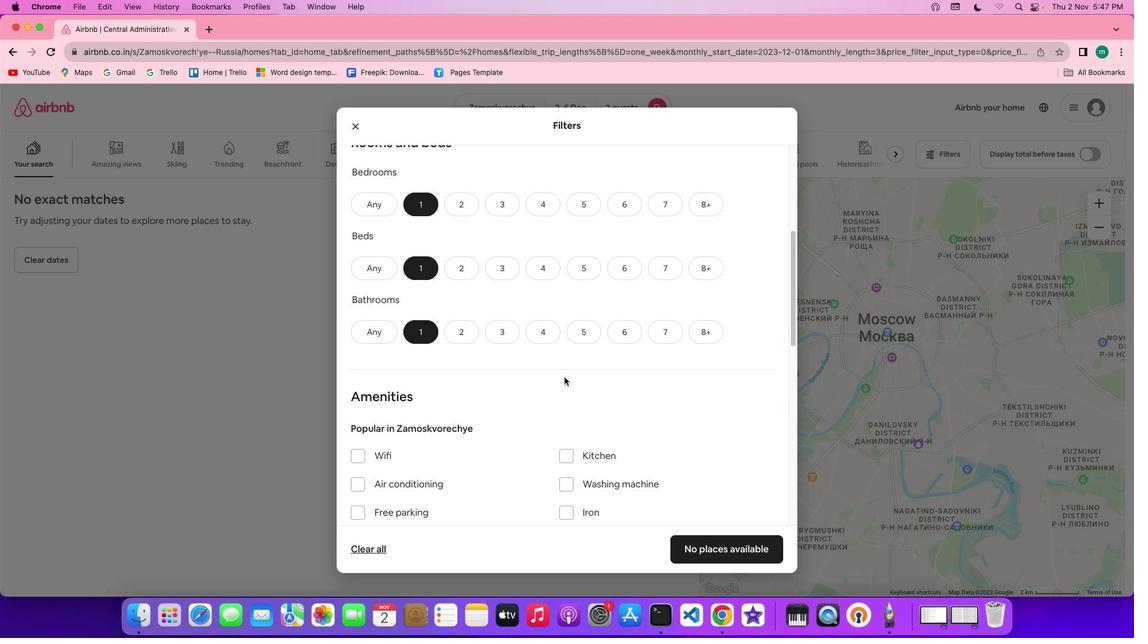 
Action: Mouse scrolled (564, 377) with delta (0, 0)
Screenshot: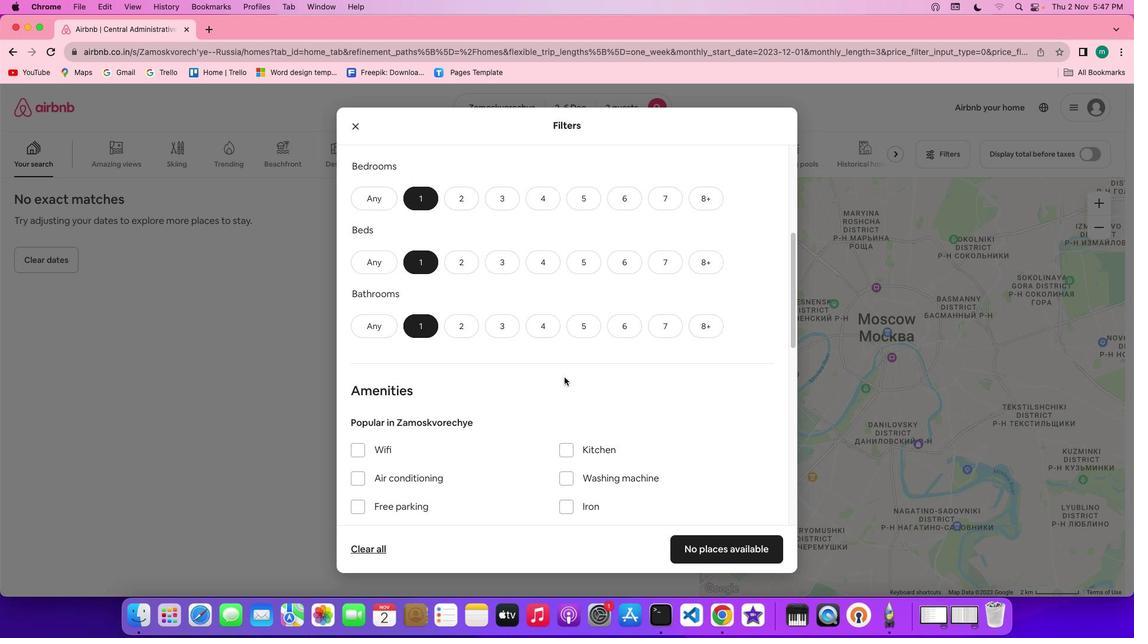 
Action: Mouse scrolled (564, 377) with delta (0, 0)
Screenshot: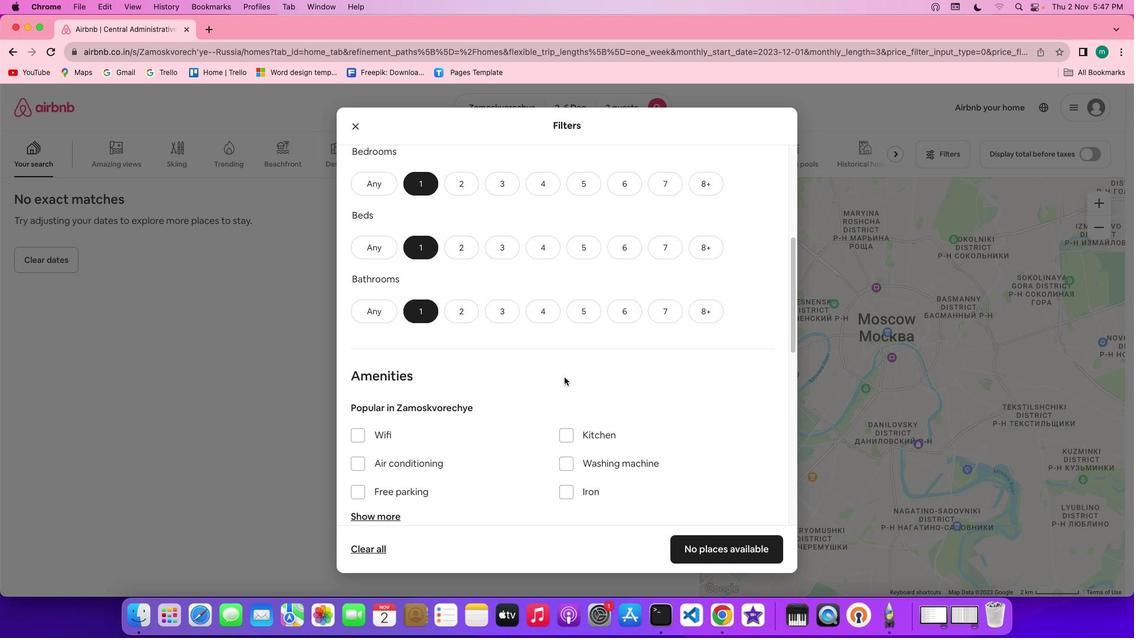 
Action: Mouse scrolled (564, 377) with delta (0, -1)
Screenshot: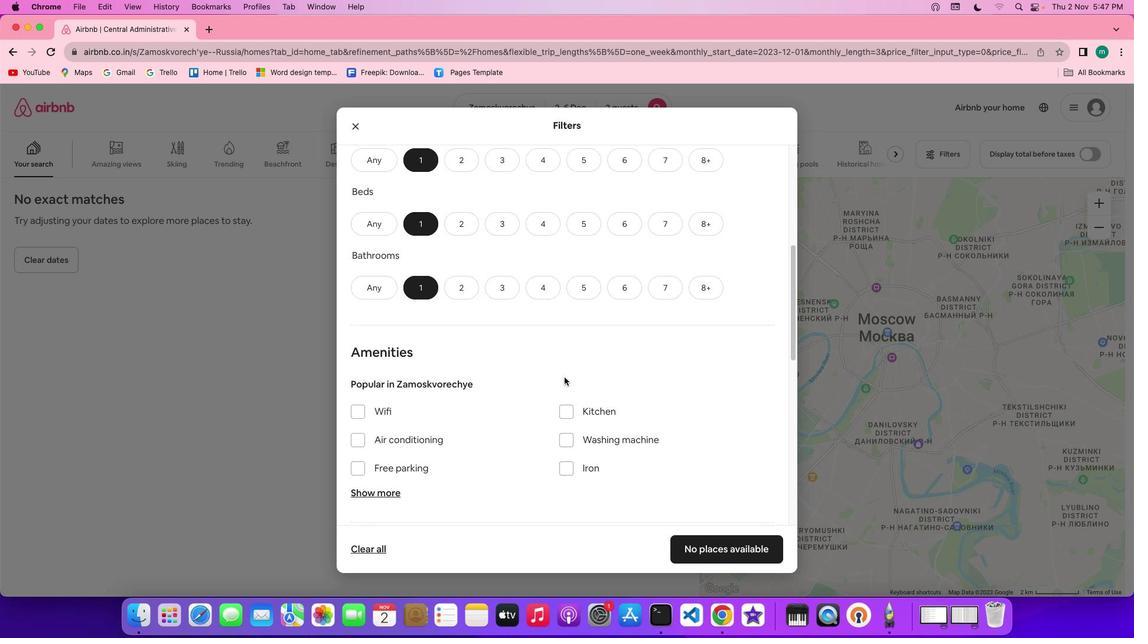 
Action: Mouse scrolled (564, 377) with delta (0, -1)
Screenshot: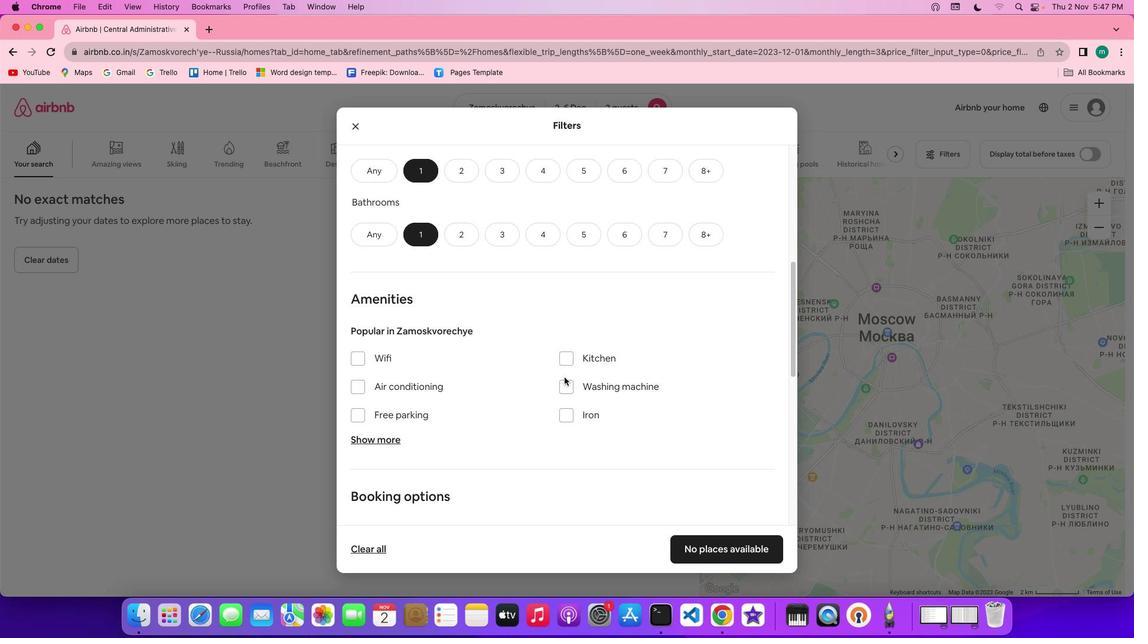 
Action: Mouse moved to (592, 367)
Screenshot: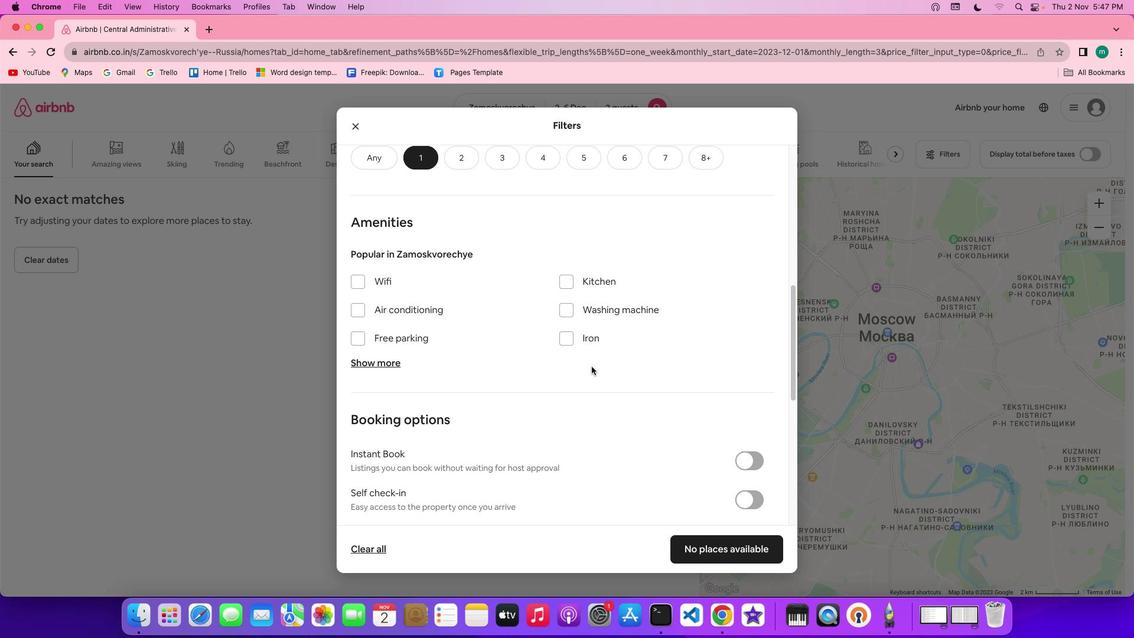 
Action: Mouse scrolled (592, 367) with delta (0, 0)
Screenshot: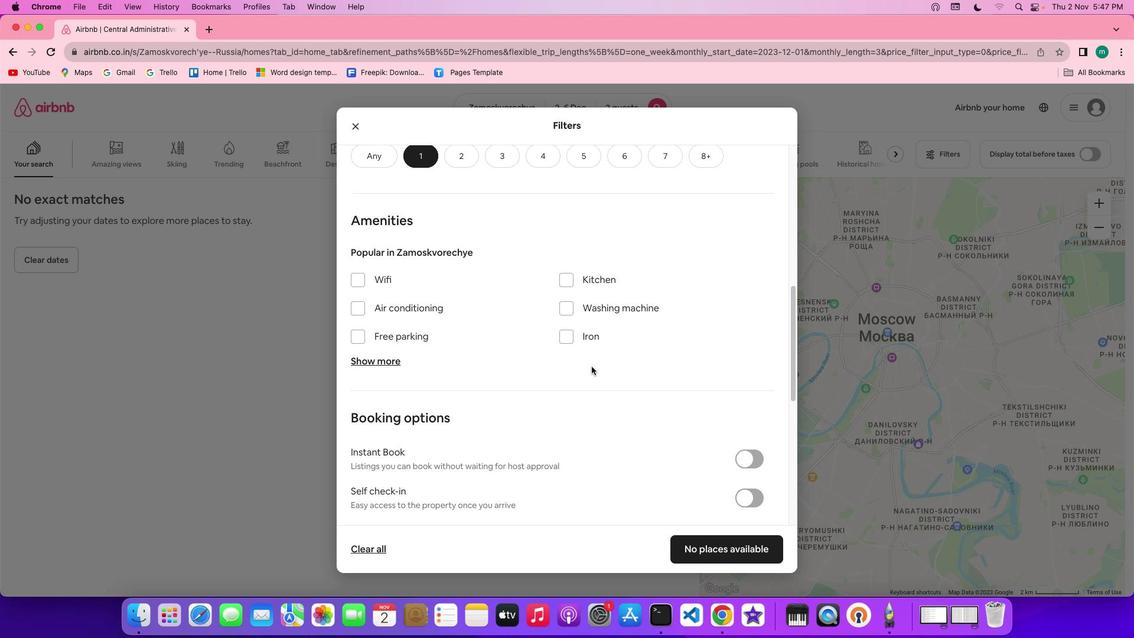 
Action: Mouse scrolled (592, 367) with delta (0, 0)
Screenshot: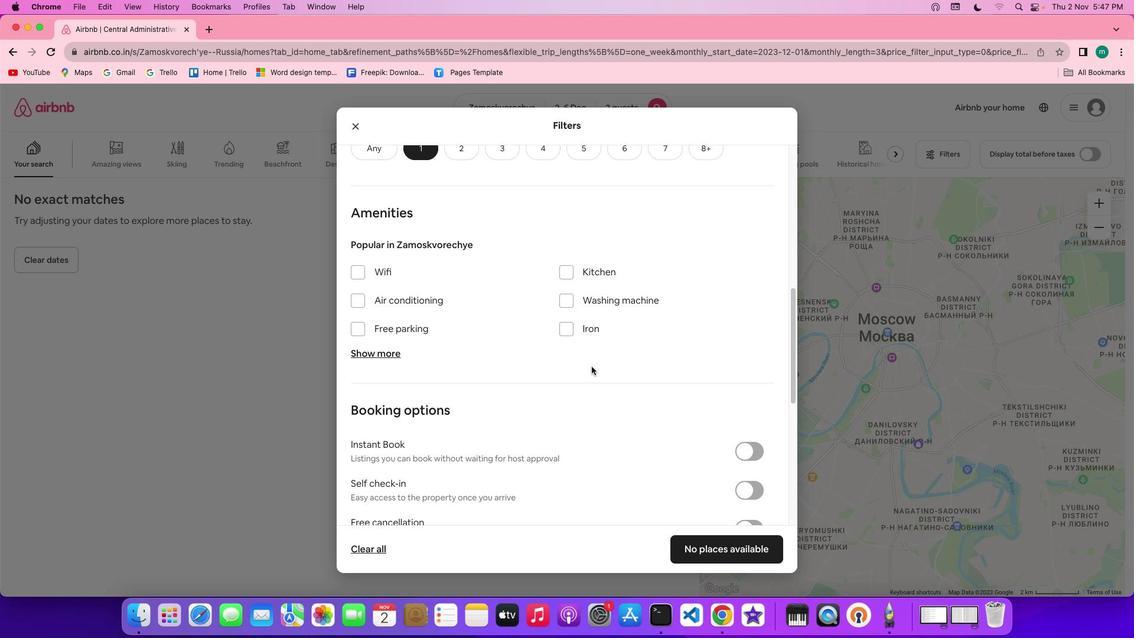
Action: Mouse scrolled (592, 367) with delta (0, 0)
Screenshot: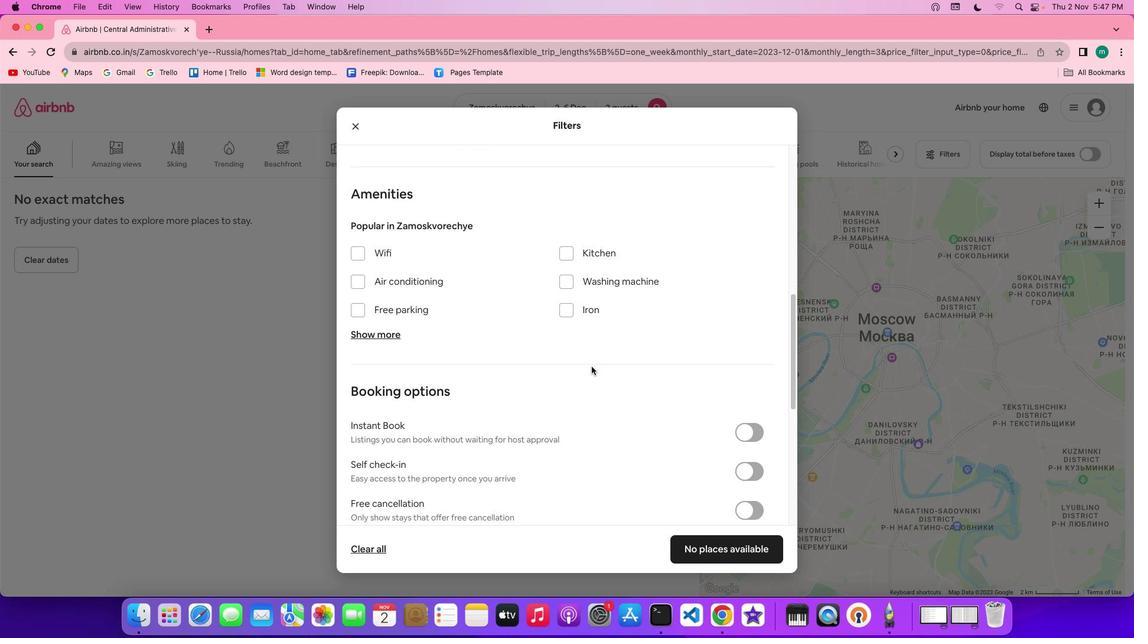 
Action: Mouse scrolled (592, 367) with delta (0, 0)
Screenshot: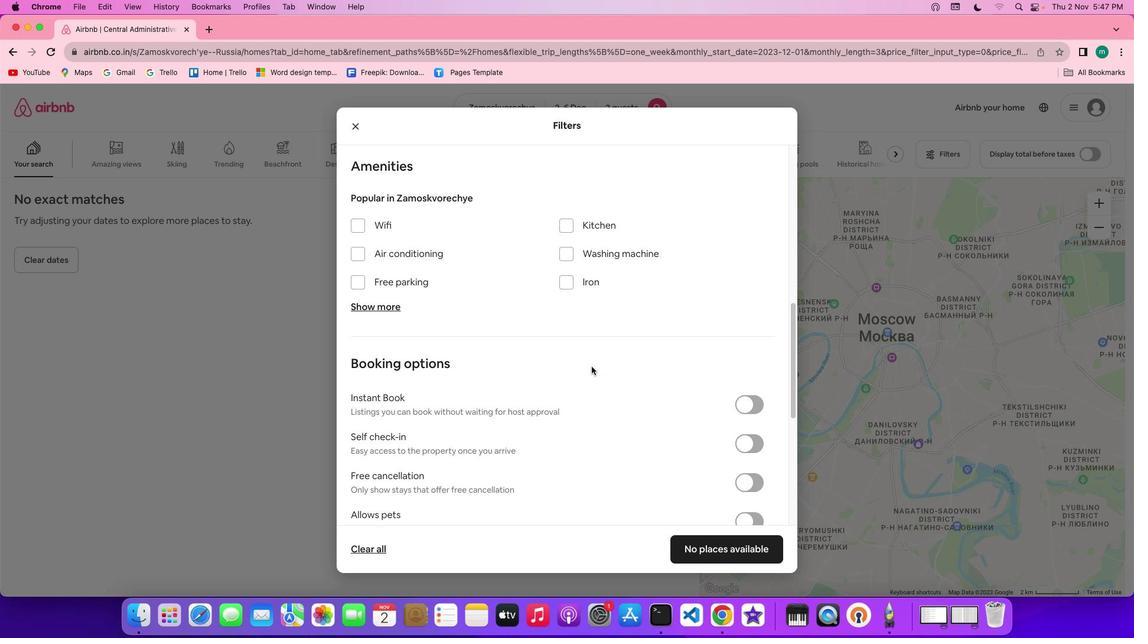 
Action: Mouse scrolled (592, 367) with delta (0, 0)
Screenshot: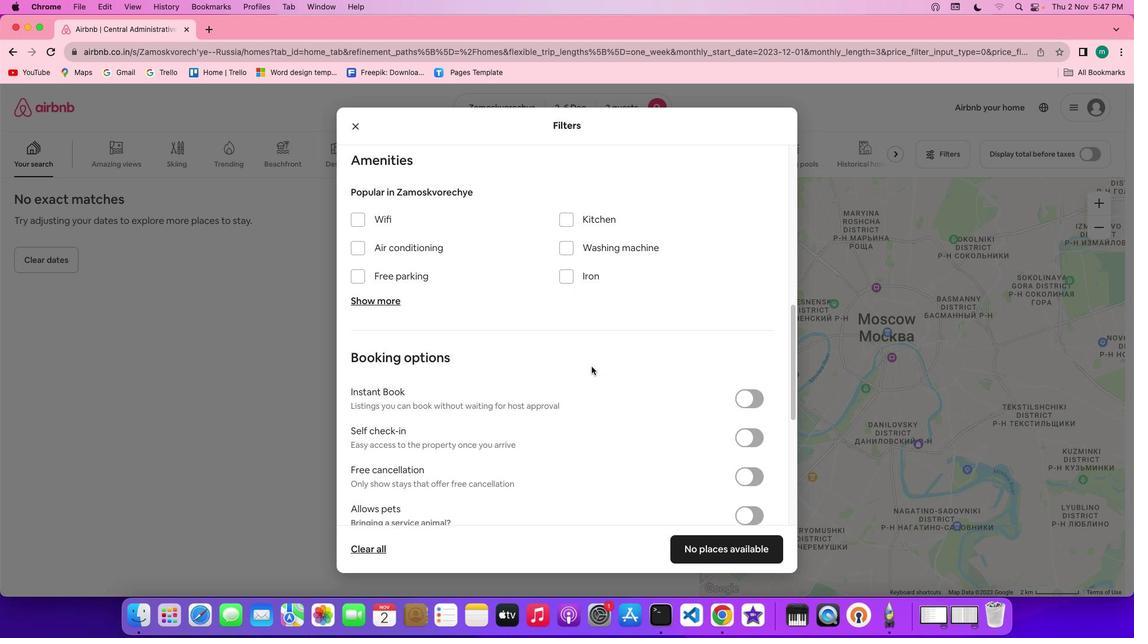 
Action: Mouse scrolled (592, 367) with delta (0, 0)
Screenshot: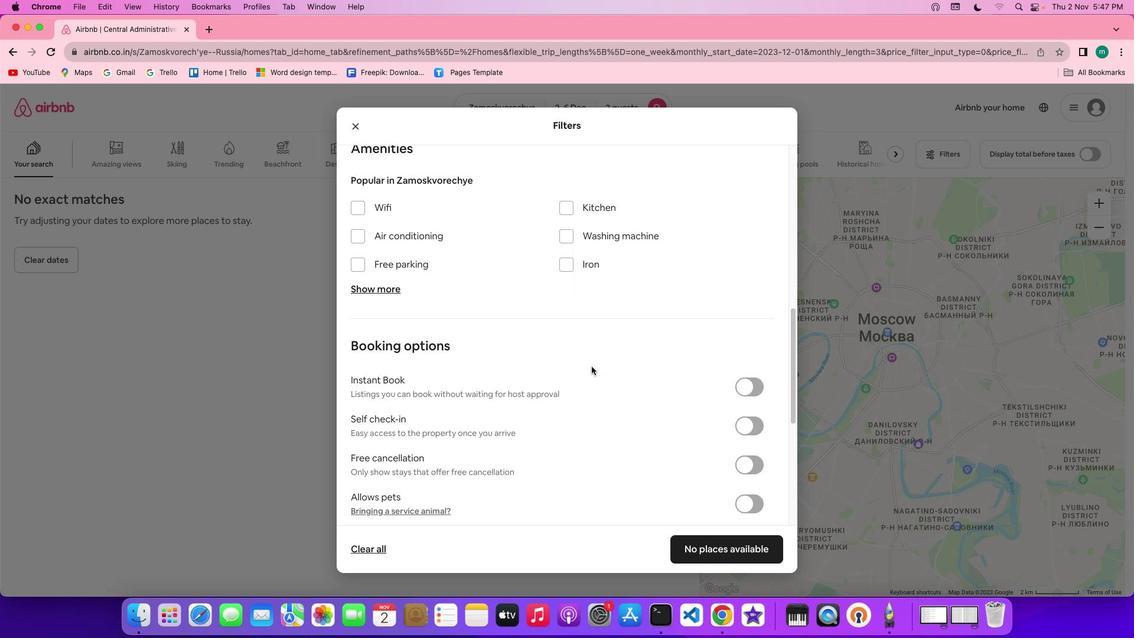 
Action: Mouse scrolled (592, 367) with delta (0, 0)
Screenshot: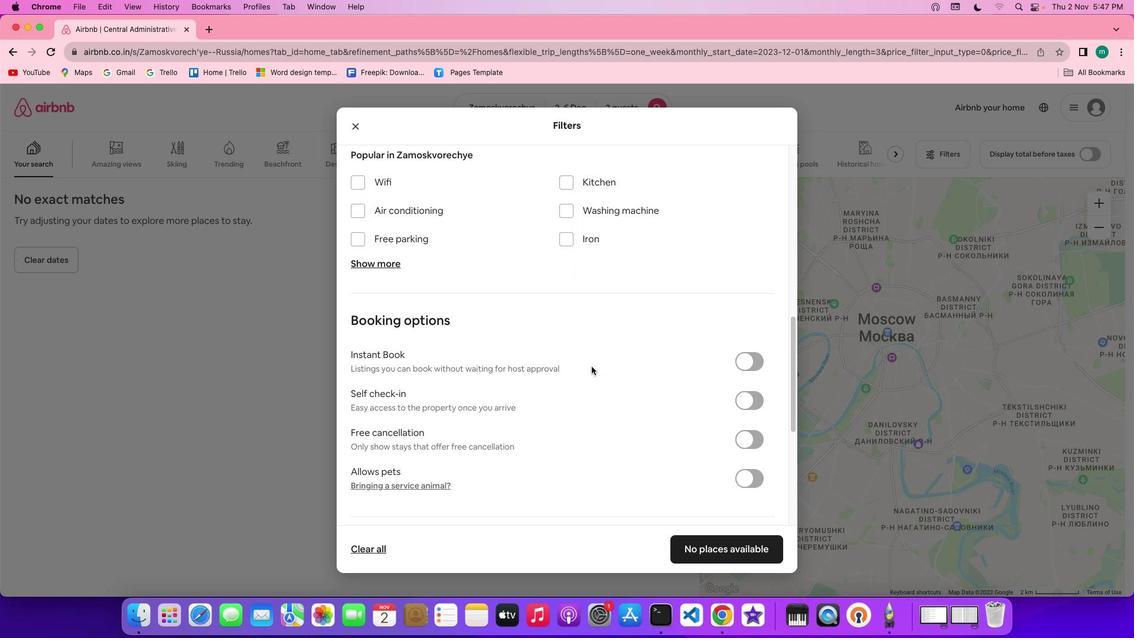 
Action: Mouse moved to (664, 408)
Screenshot: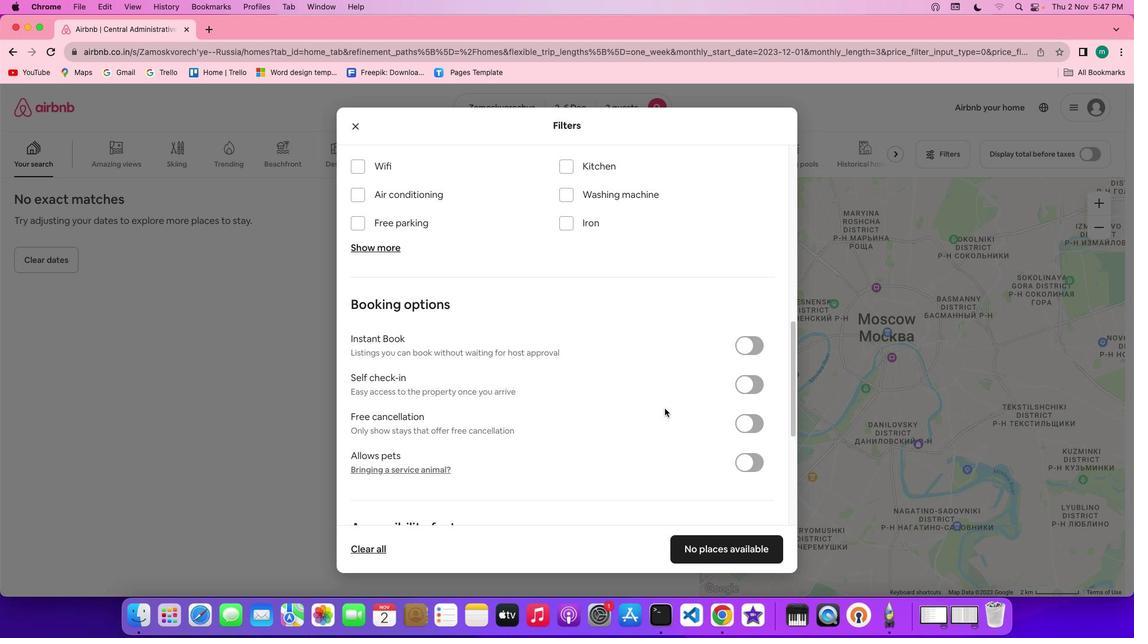 
Action: Mouse scrolled (664, 408) with delta (0, 0)
Screenshot: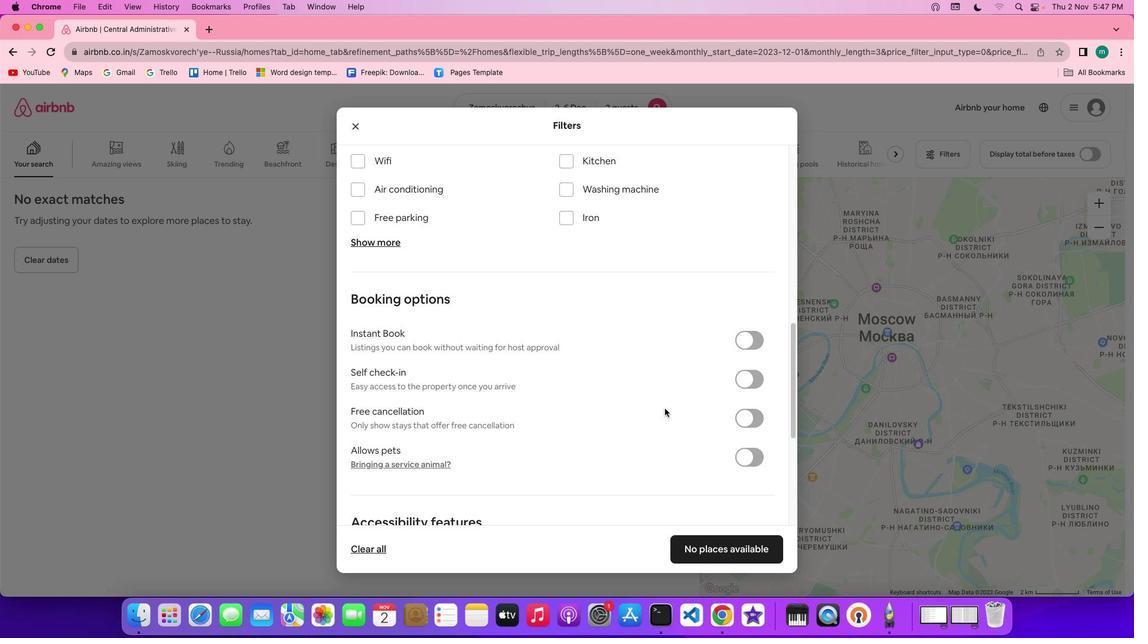 
Action: Mouse scrolled (664, 408) with delta (0, 0)
Screenshot: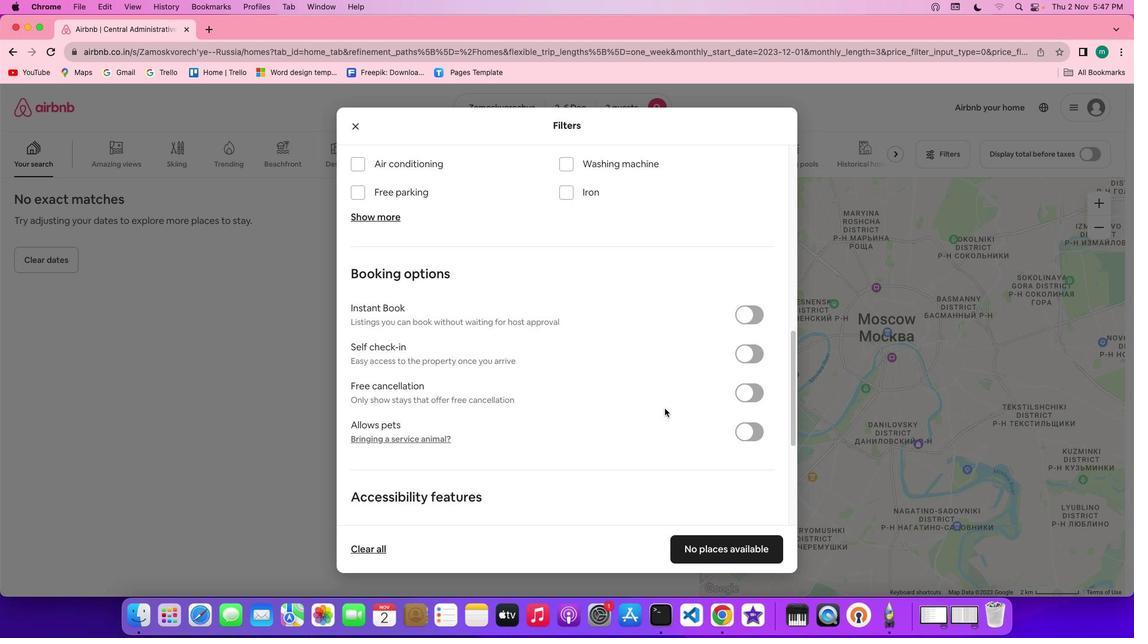 
Action: Mouse scrolled (664, 408) with delta (0, -1)
Screenshot: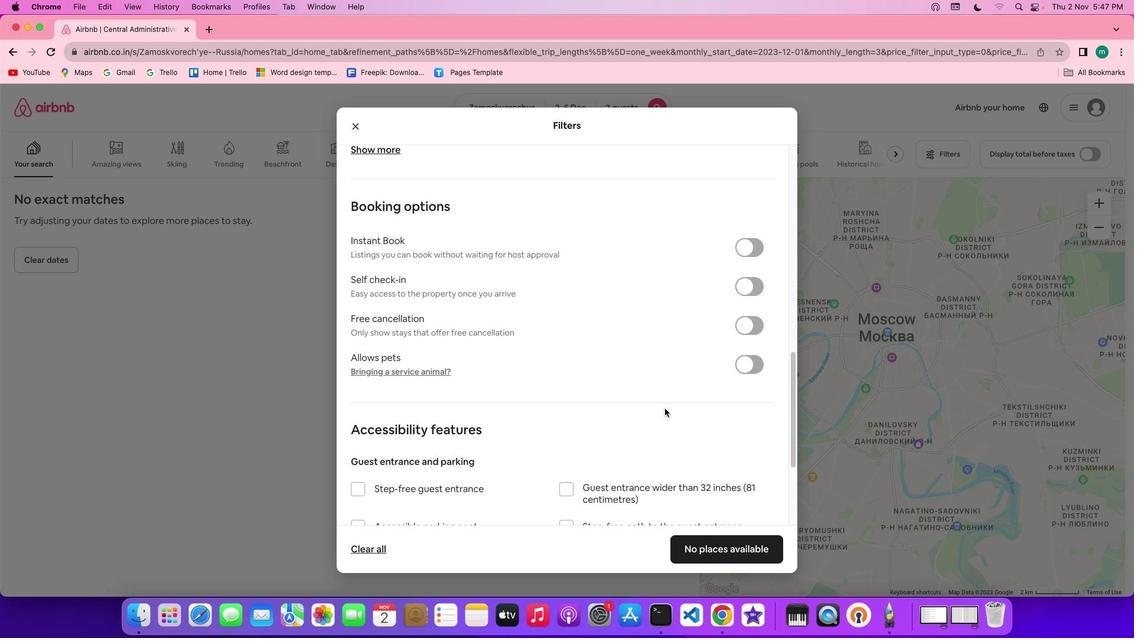 
Action: Mouse scrolled (664, 408) with delta (0, -2)
Screenshot: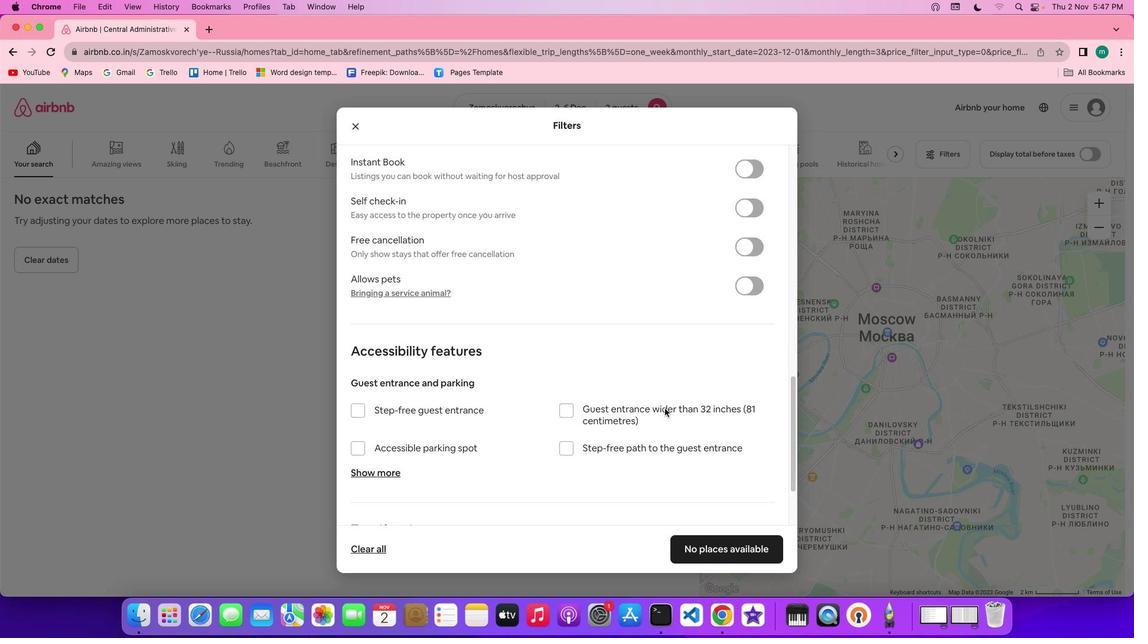 
Action: Mouse scrolled (664, 408) with delta (0, -2)
Screenshot: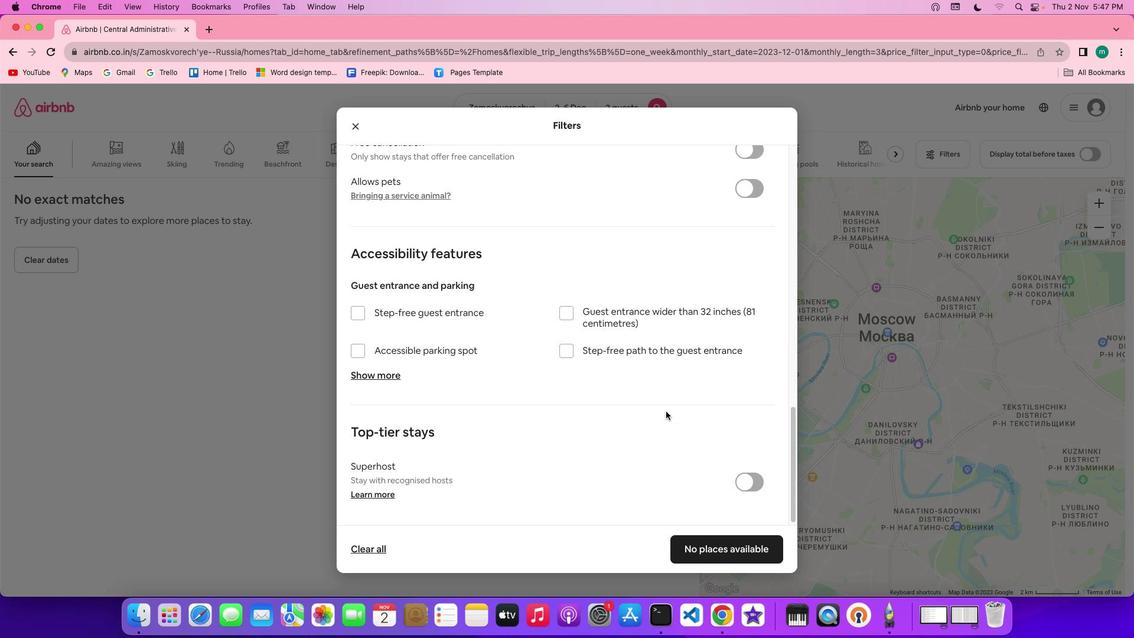 
Action: Mouse moved to (667, 413)
Screenshot: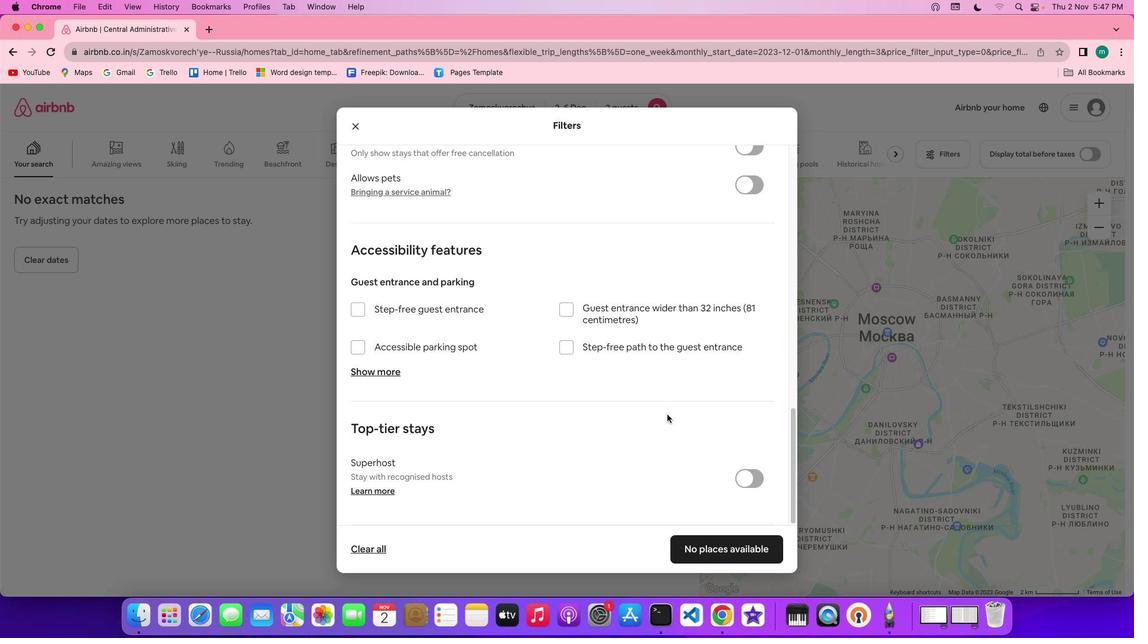 
Action: Mouse scrolled (667, 413) with delta (0, 0)
Screenshot: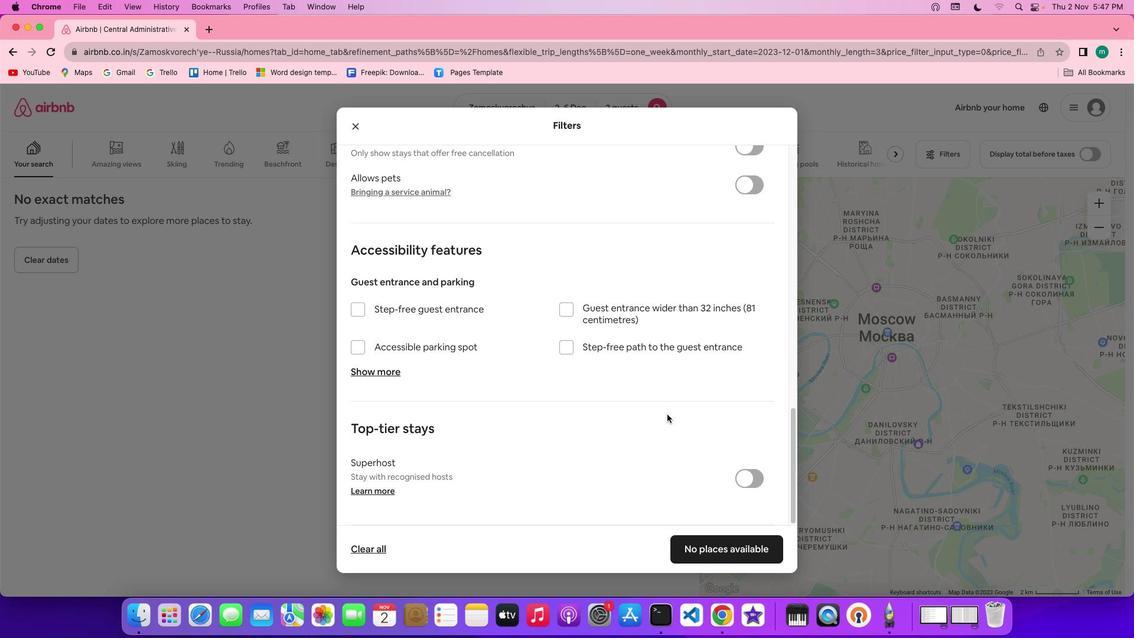 
Action: Mouse scrolled (667, 413) with delta (0, 0)
Screenshot: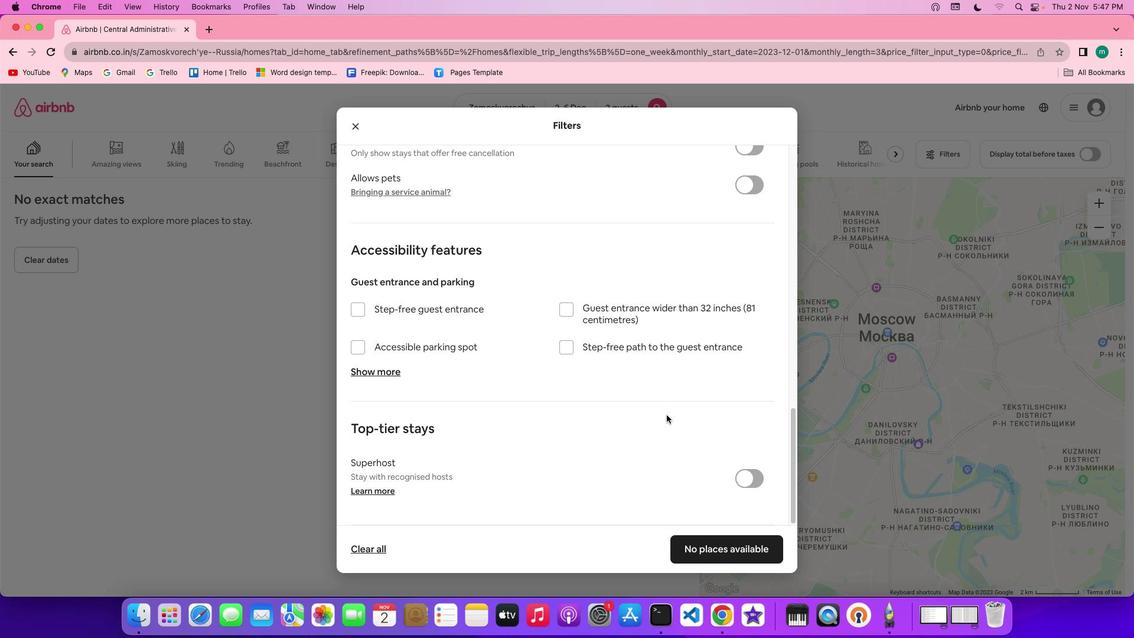 
Action: Mouse scrolled (667, 413) with delta (0, -1)
Screenshot: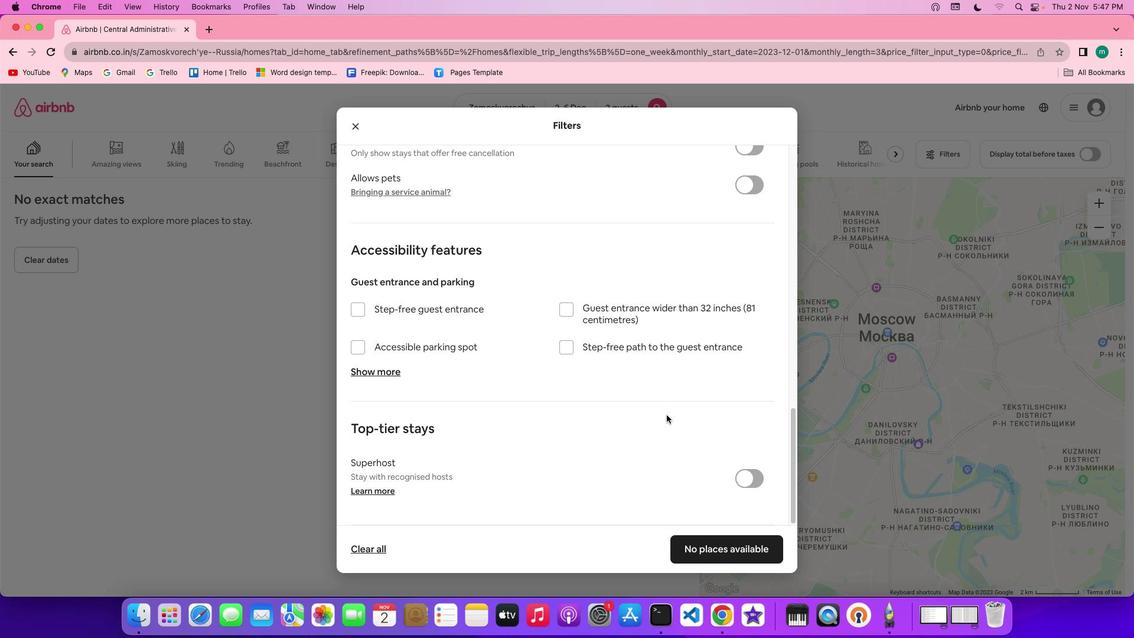 
Action: Mouse moved to (667, 414)
Screenshot: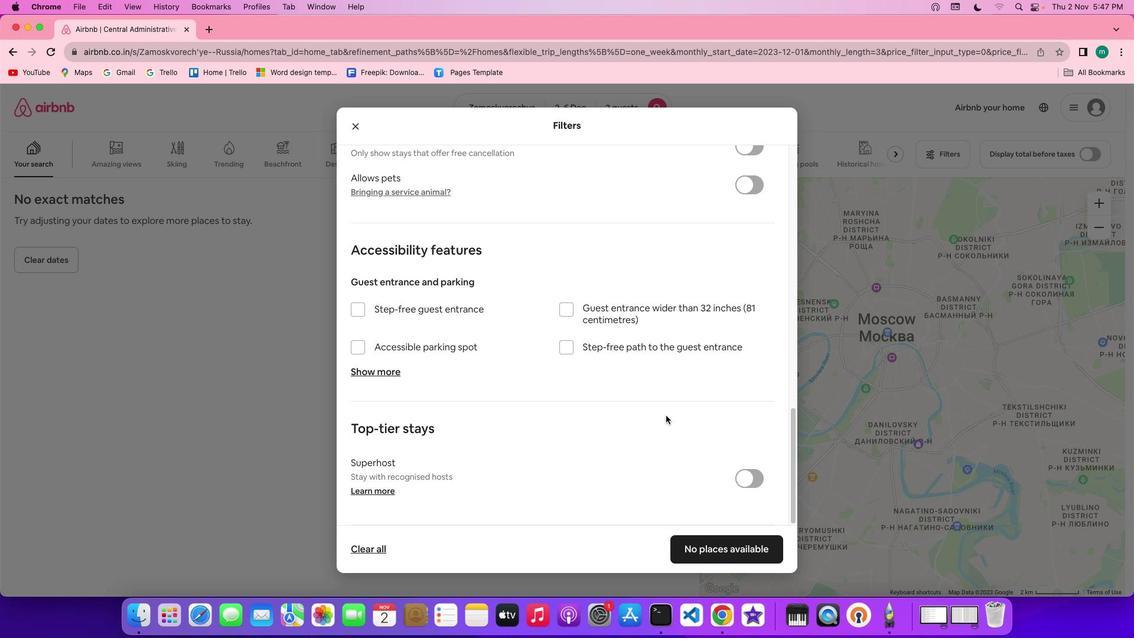 
Action: Mouse scrolled (667, 414) with delta (0, -2)
Screenshot: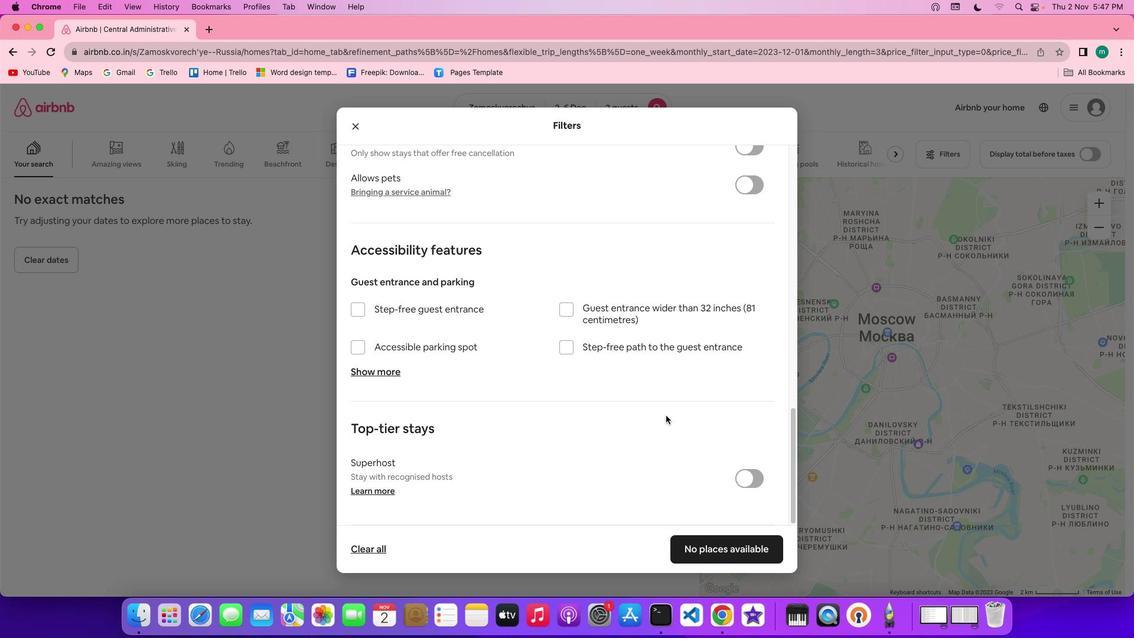 
Action: Mouse moved to (667, 414)
Screenshot: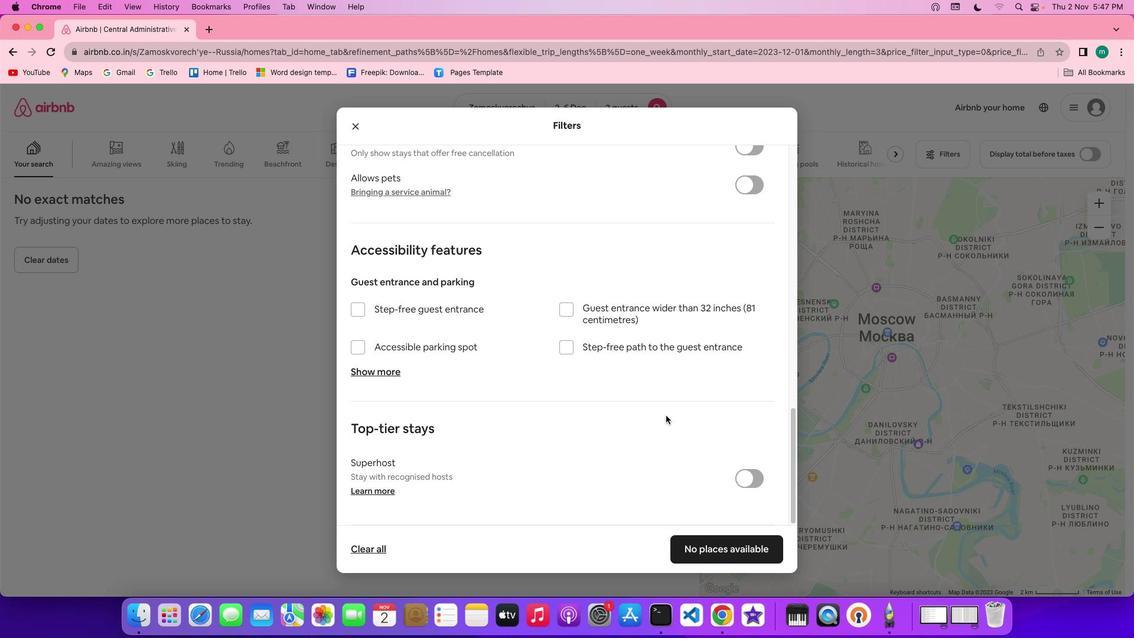 
Action: Mouse scrolled (667, 414) with delta (0, -3)
Screenshot: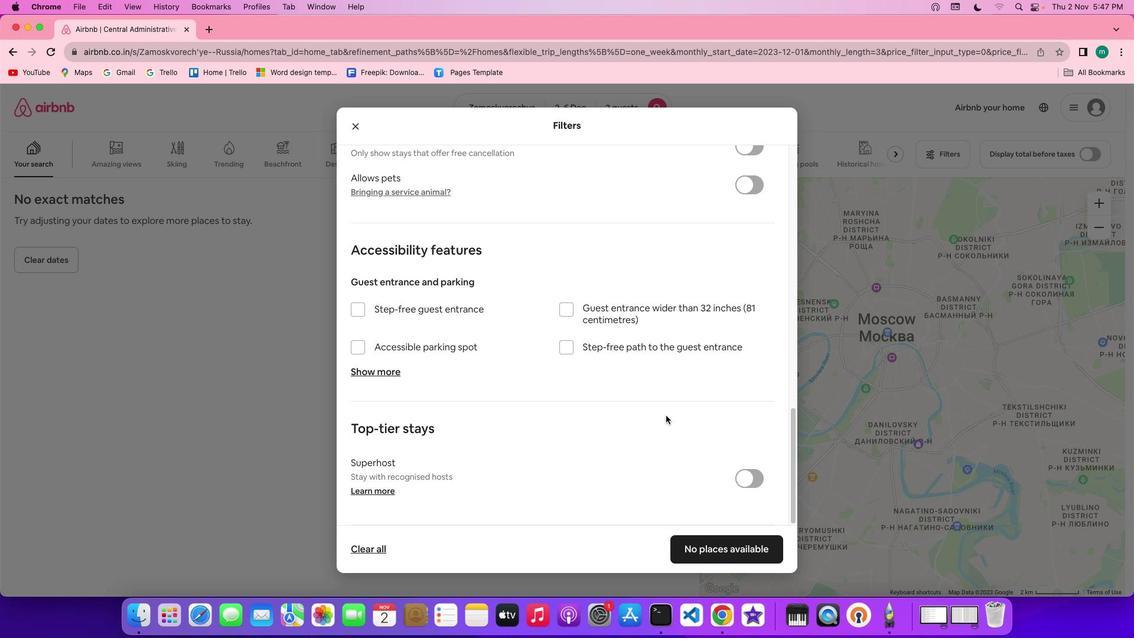 
Action: Mouse moved to (667, 414)
Screenshot: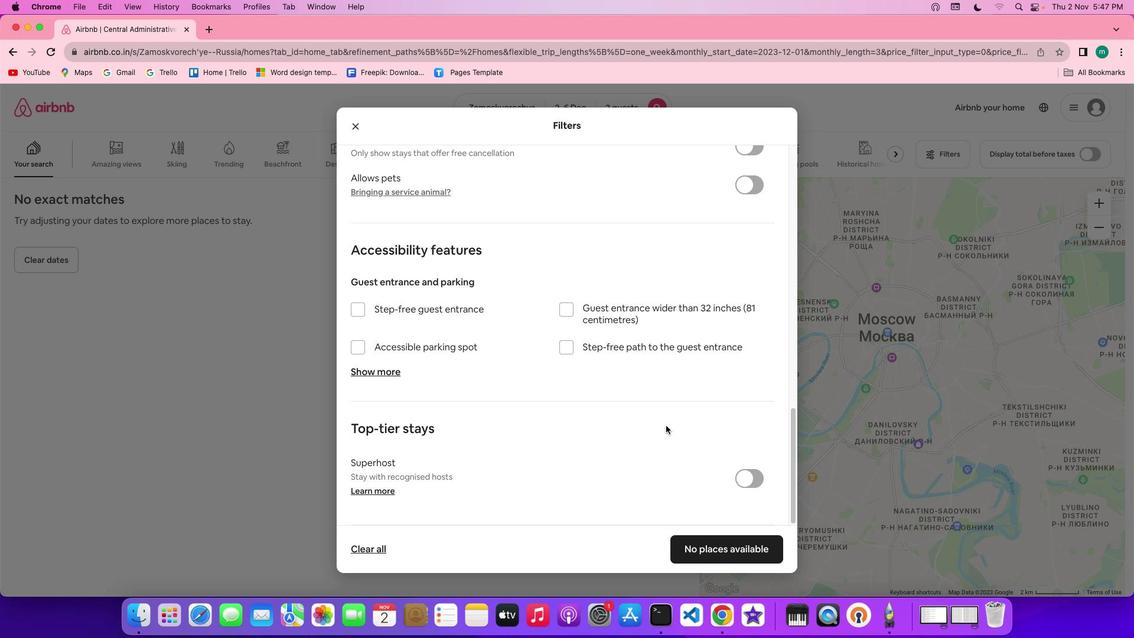 
Action: Mouse scrolled (667, 414) with delta (0, -3)
Screenshot: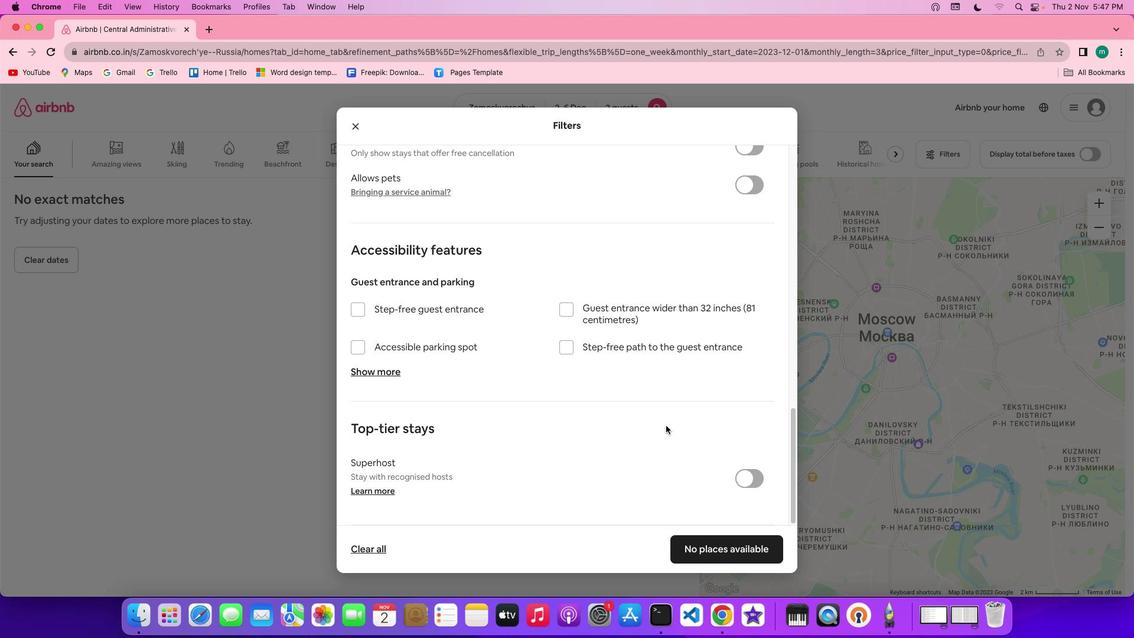 
Action: Mouse moved to (736, 551)
Screenshot: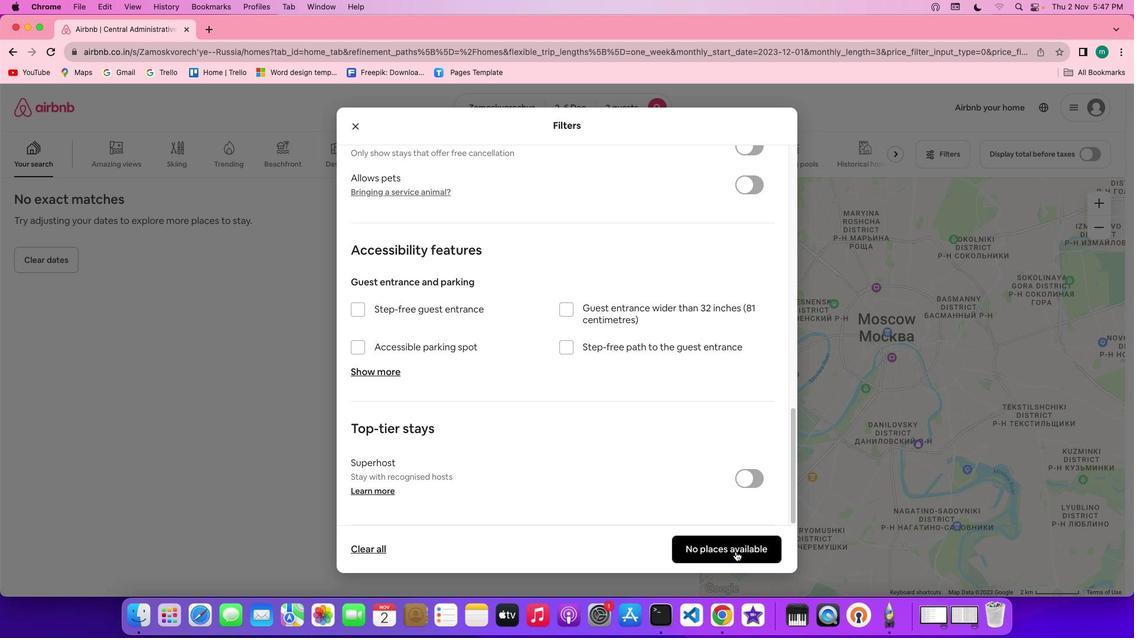 
Action: Mouse pressed left at (736, 551)
Screenshot: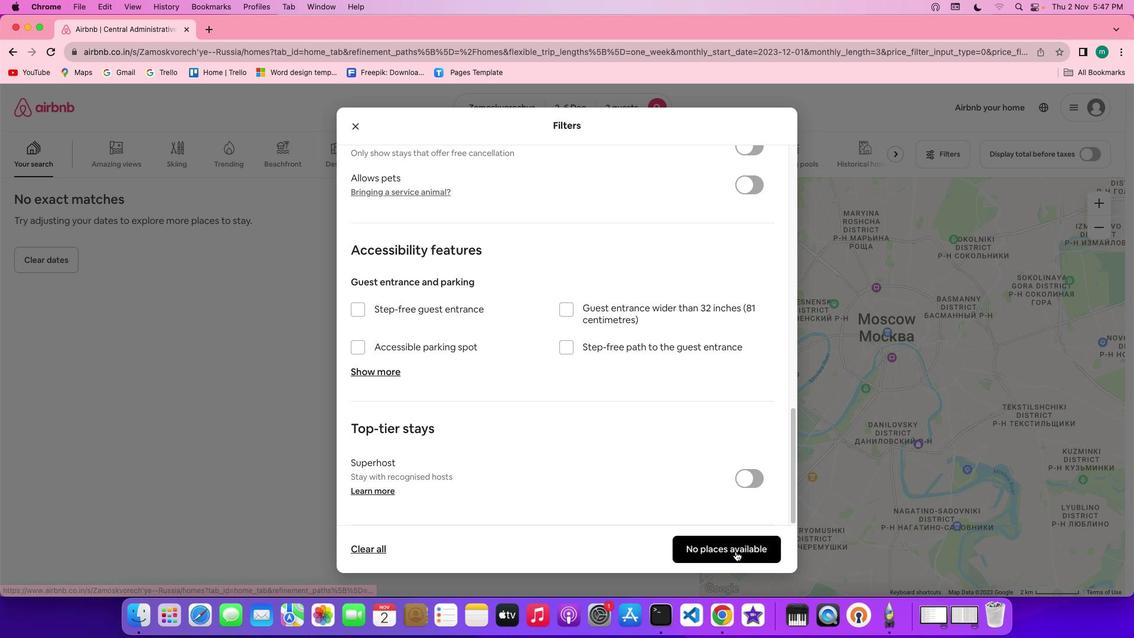
Action: Mouse moved to (303, 374)
Screenshot: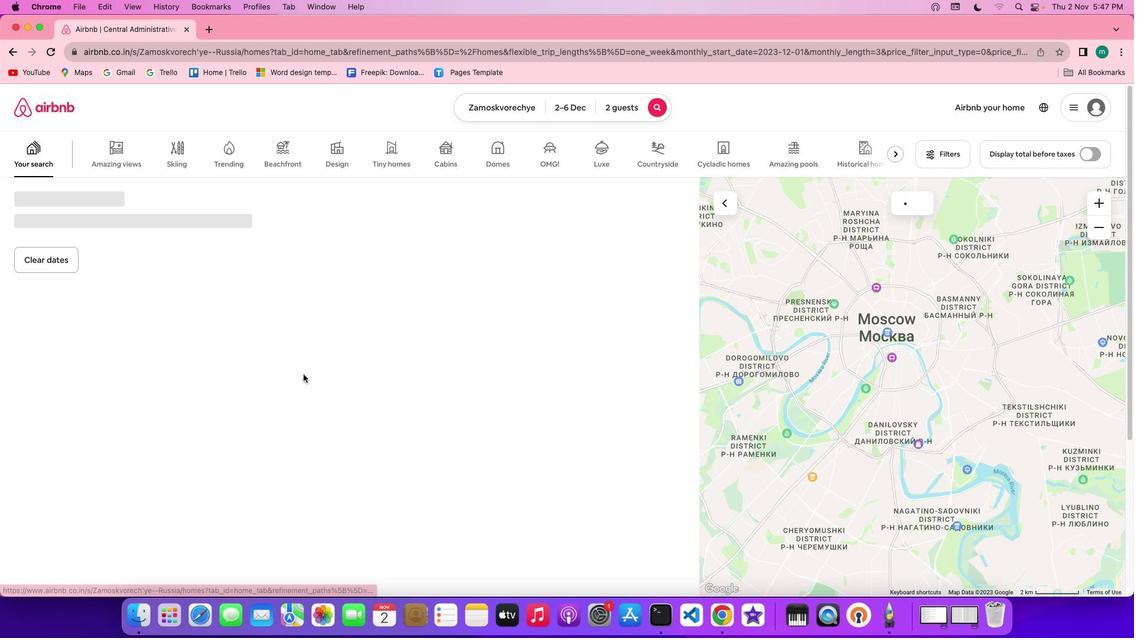 
